 Task: Look for space in Santa Lucía, Colombia from 1st July, 2023 to 8th July, 2023 for 2 adults, 1 child in price range Rs.15000 to Rs.20000. Place can be entire place with 1  bedroom having 1 bed and 1 bathroom. Property type can be house, flat, guest house, hotel. Amenities needed are: washing machine. Booking option can be shelf check-in. Required host language is English.
Action: Mouse moved to (448, 89)
Screenshot: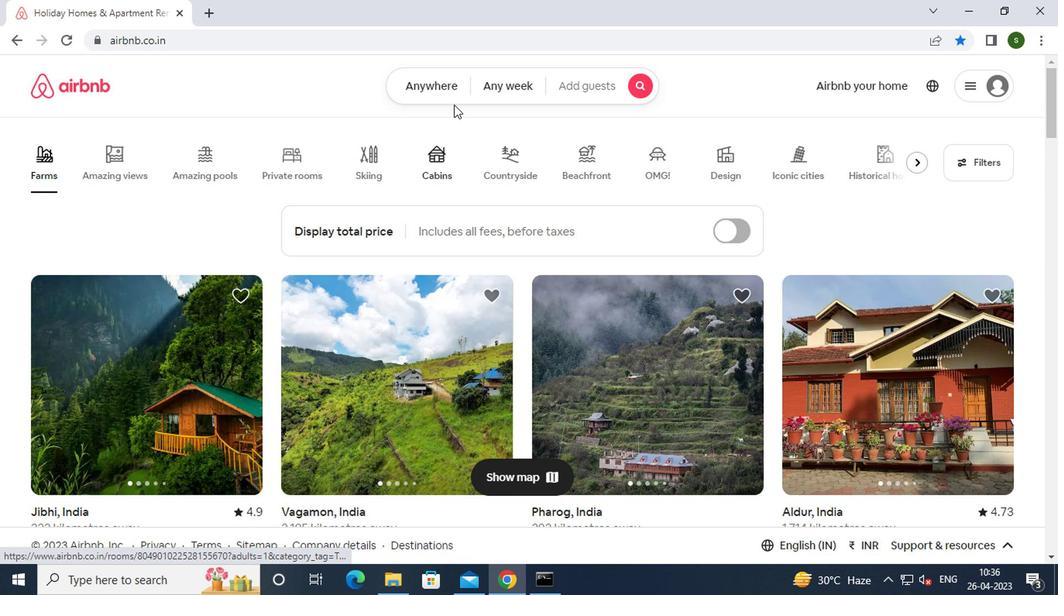 
Action: Mouse pressed left at (448, 89)
Screenshot: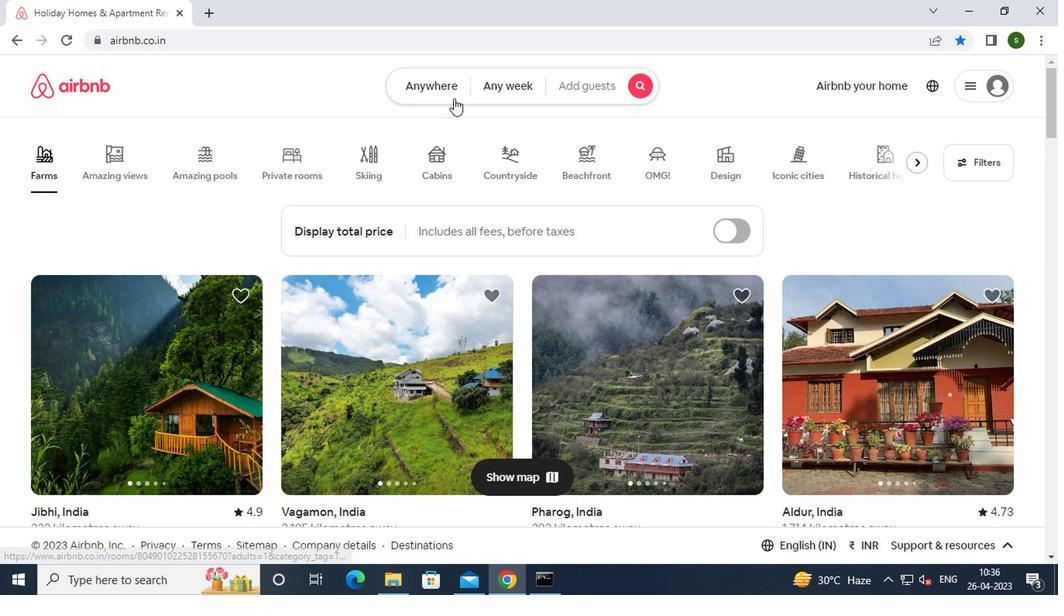 
Action: Mouse moved to (272, 142)
Screenshot: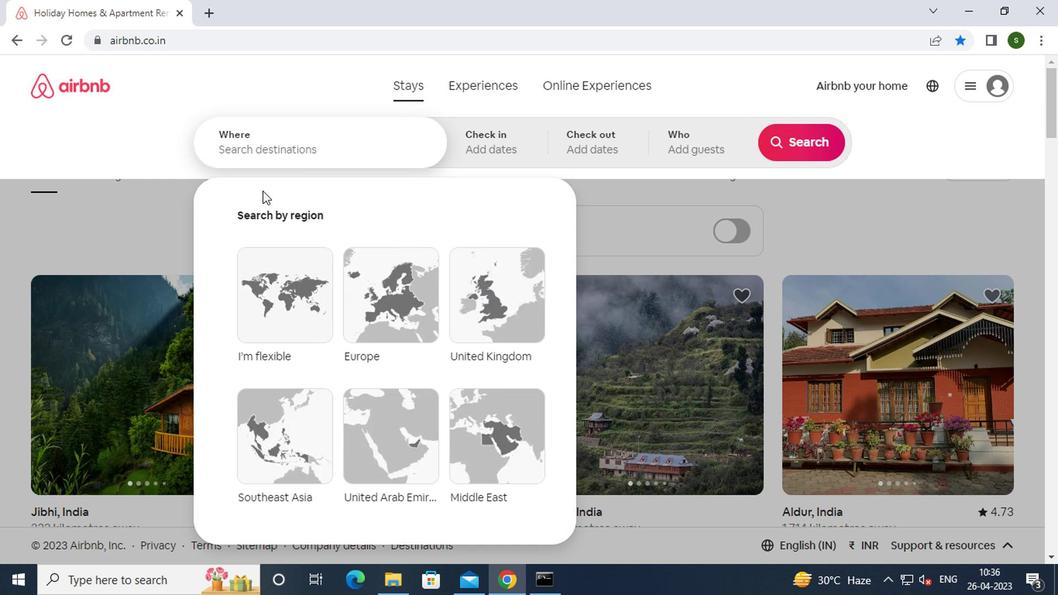 
Action: Mouse pressed left at (272, 142)
Screenshot: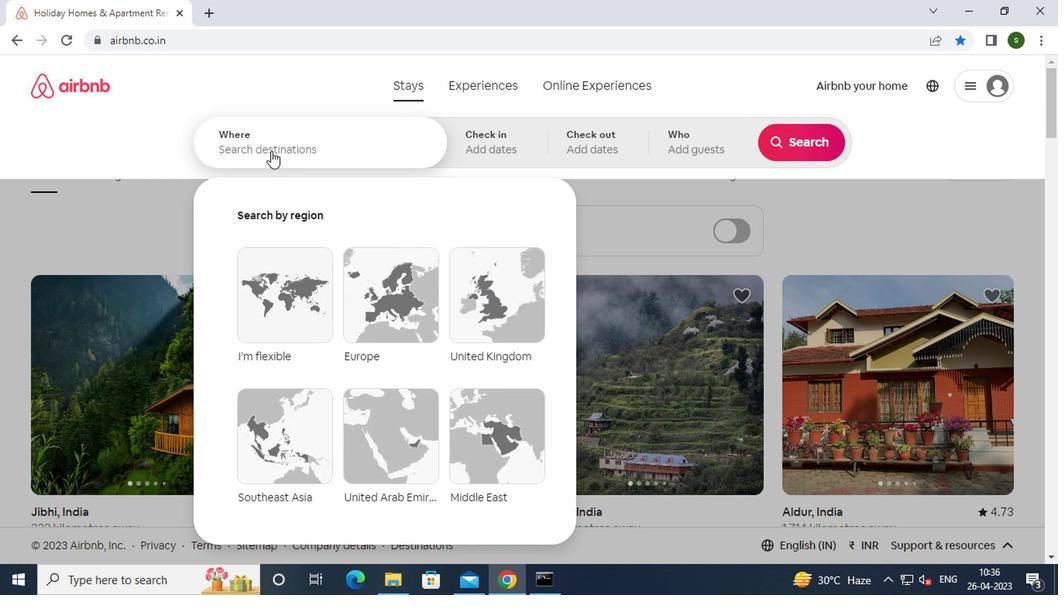 
Action: Key pressed <Key.caps_lock><Key.caps_lock>s<Key.caps_lock>anta<Key.space><Key.caps_lock>l<Key.caps_lock>ucia,<Key.space><Key.caps_lock>c<Key.caps_lock>olombia<Key.enter>
Screenshot: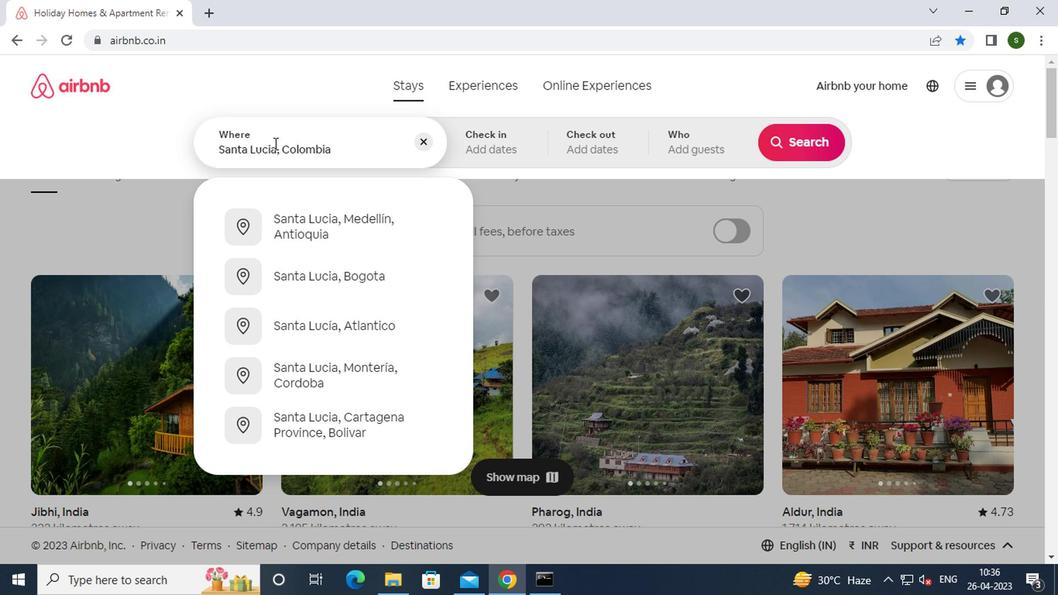 
Action: Mouse moved to (788, 268)
Screenshot: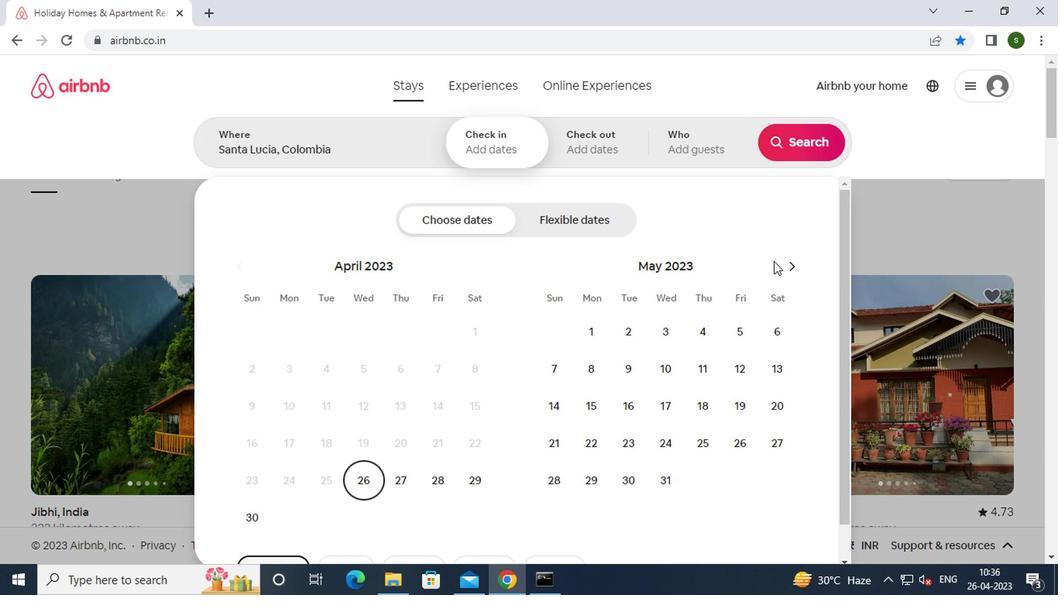 
Action: Mouse pressed left at (788, 268)
Screenshot: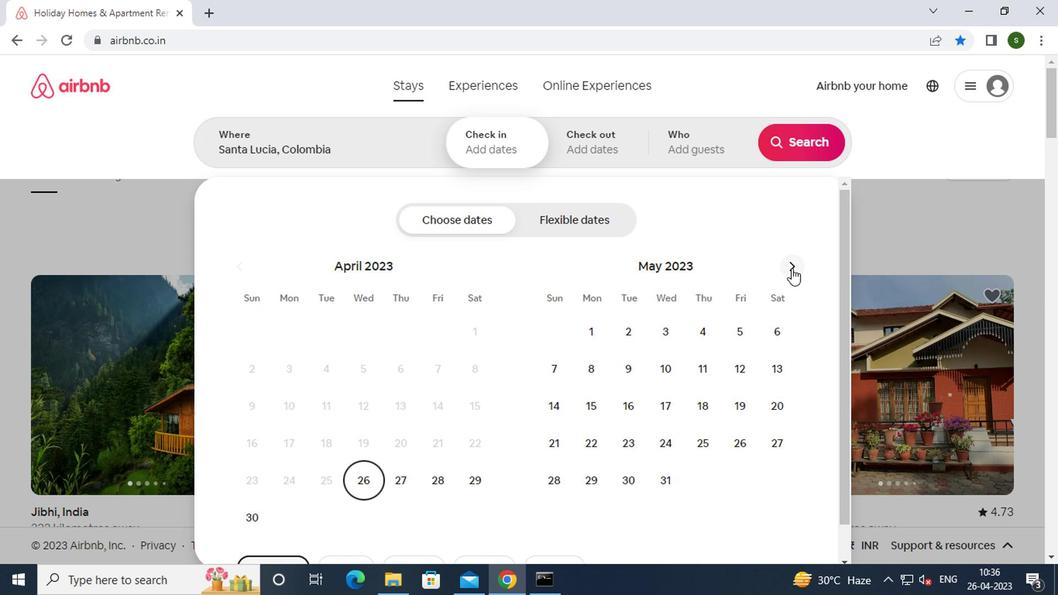 
Action: Mouse pressed left at (788, 268)
Screenshot: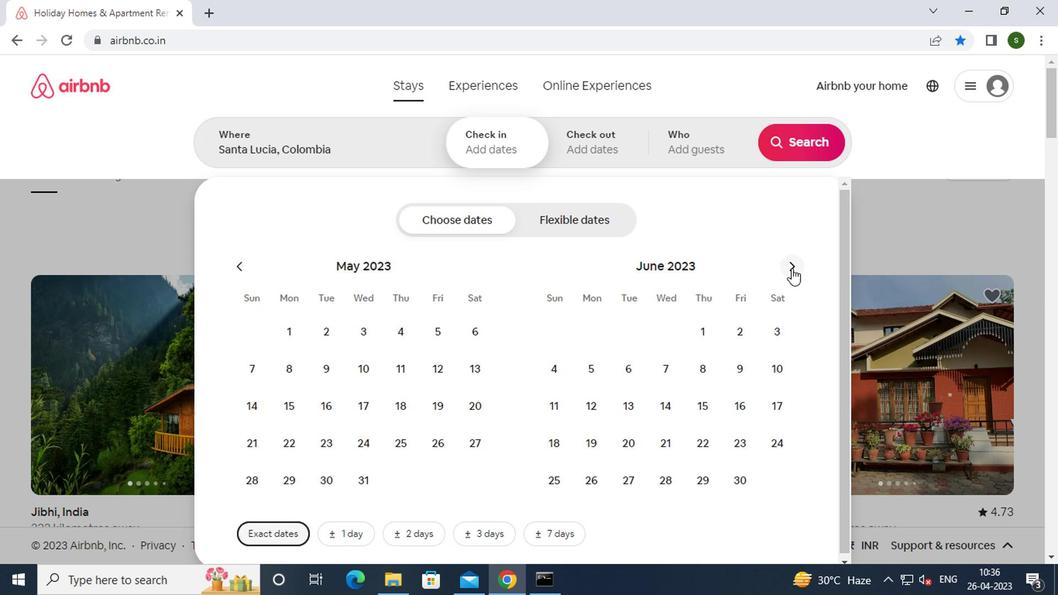 
Action: Mouse moved to (772, 335)
Screenshot: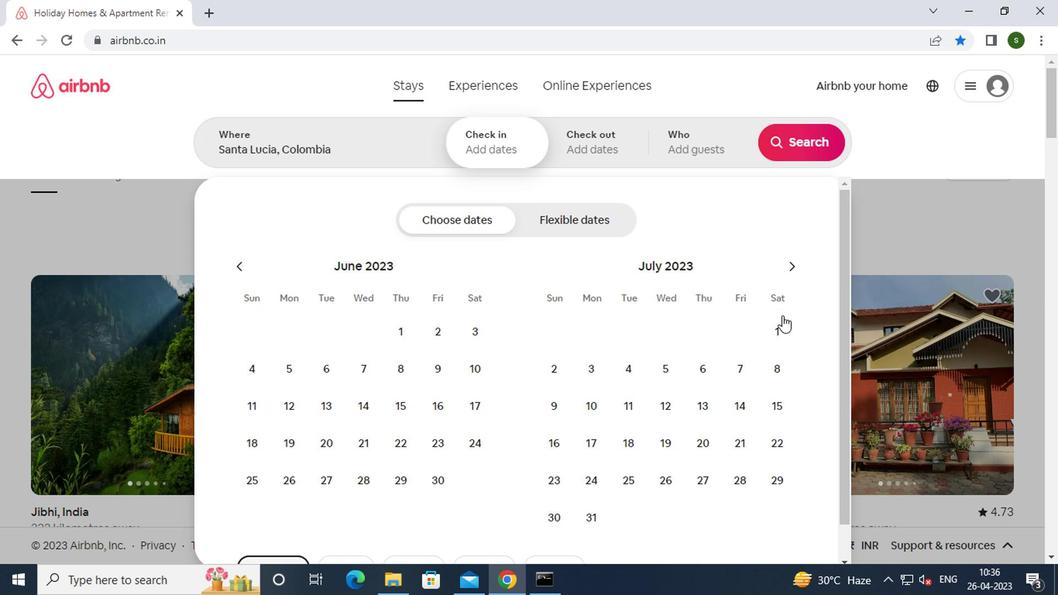 
Action: Mouse pressed left at (772, 335)
Screenshot: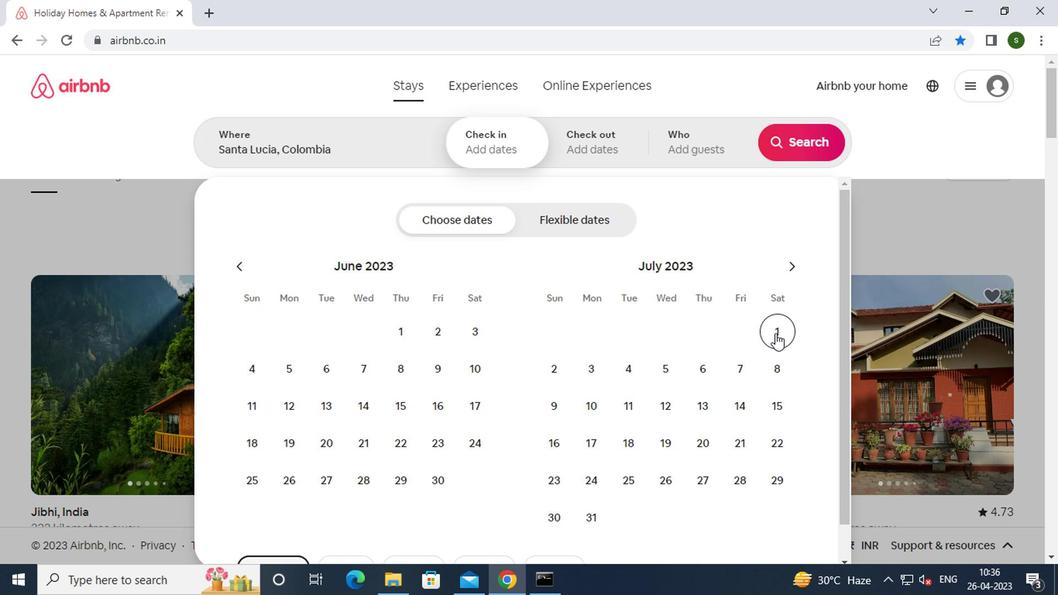 
Action: Mouse moved to (772, 367)
Screenshot: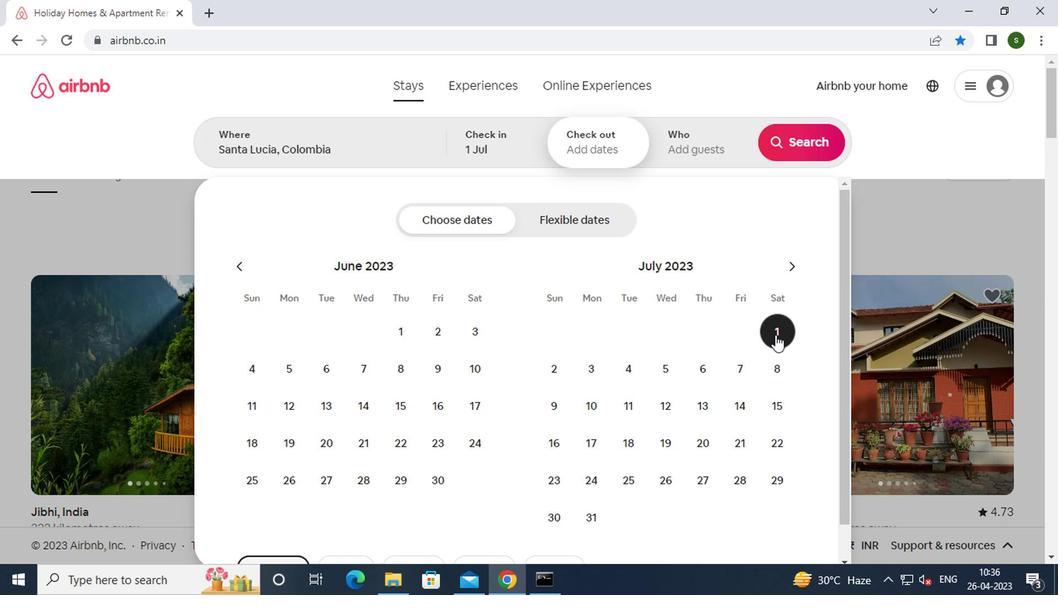 
Action: Mouse pressed left at (772, 367)
Screenshot: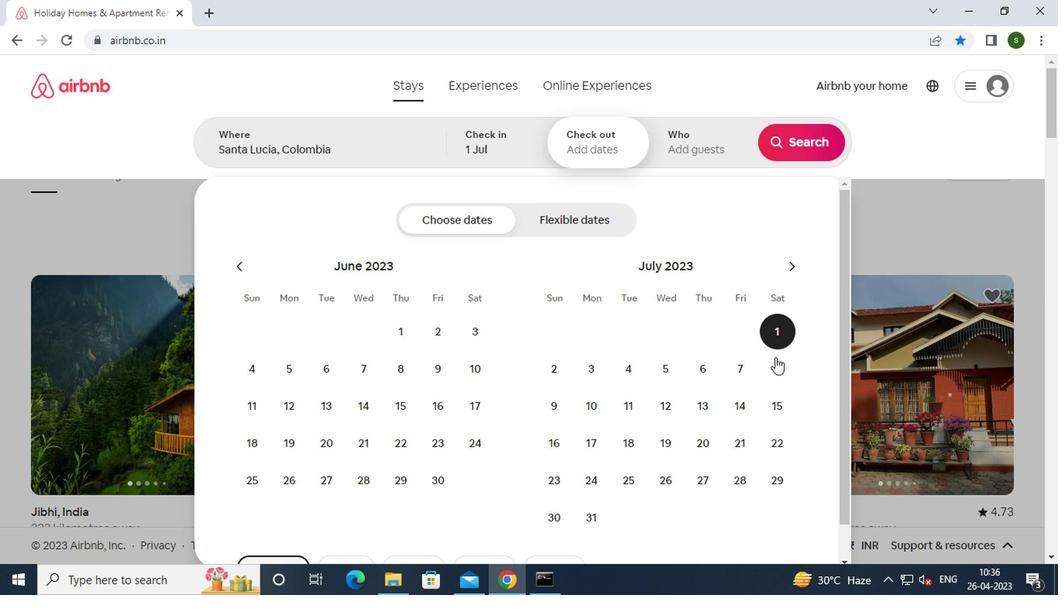 
Action: Mouse moved to (685, 148)
Screenshot: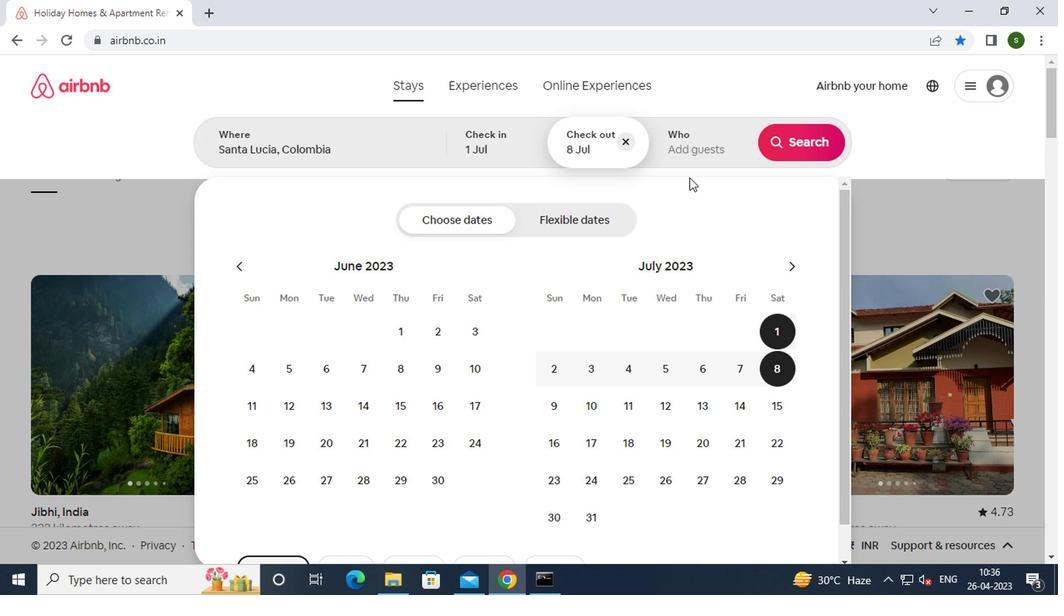 
Action: Mouse pressed left at (685, 148)
Screenshot: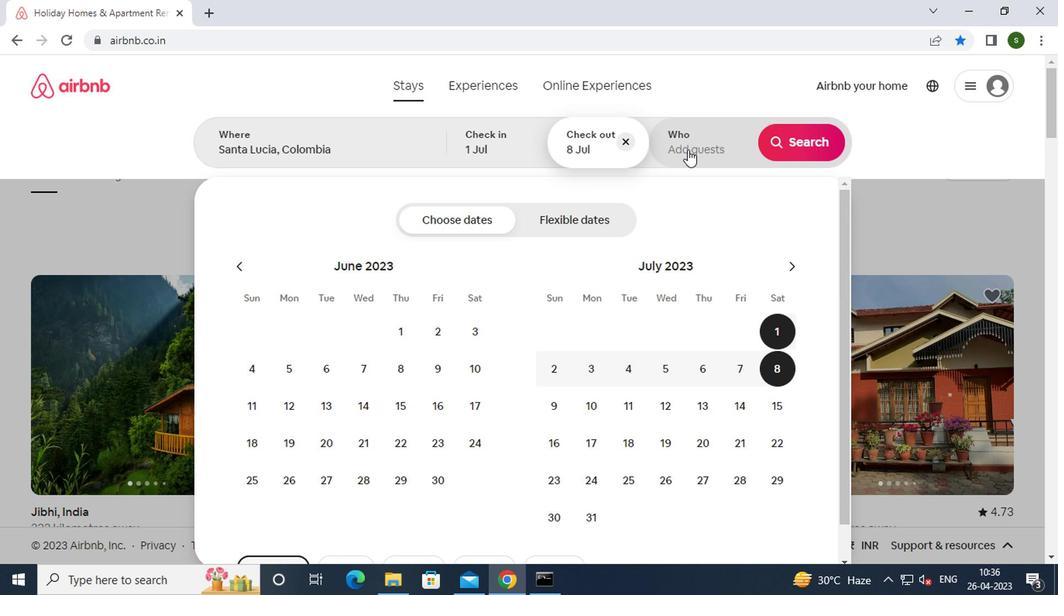 
Action: Mouse moved to (799, 222)
Screenshot: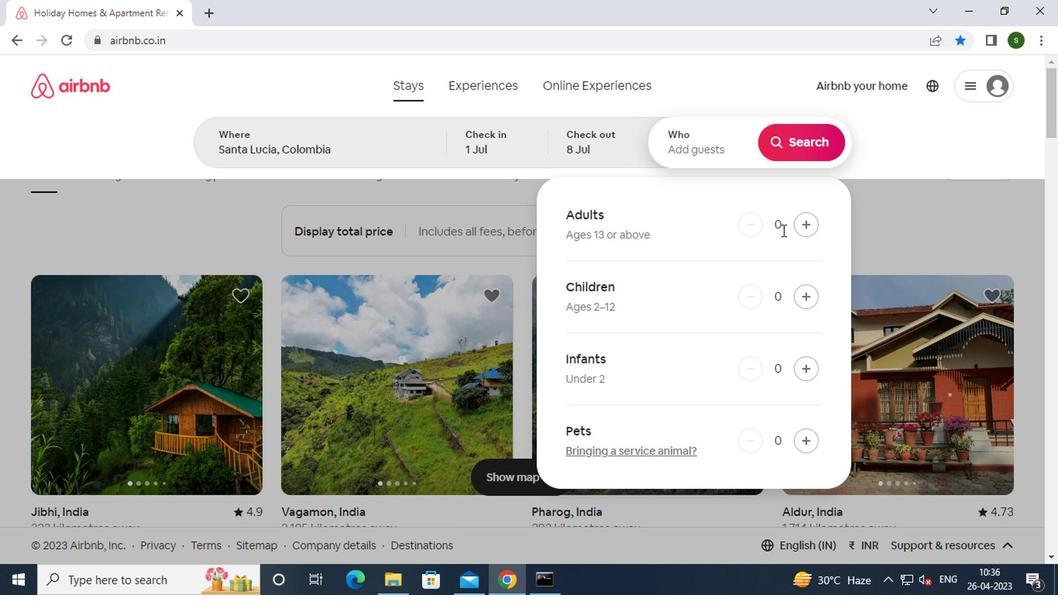 
Action: Mouse pressed left at (799, 222)
Screenshot: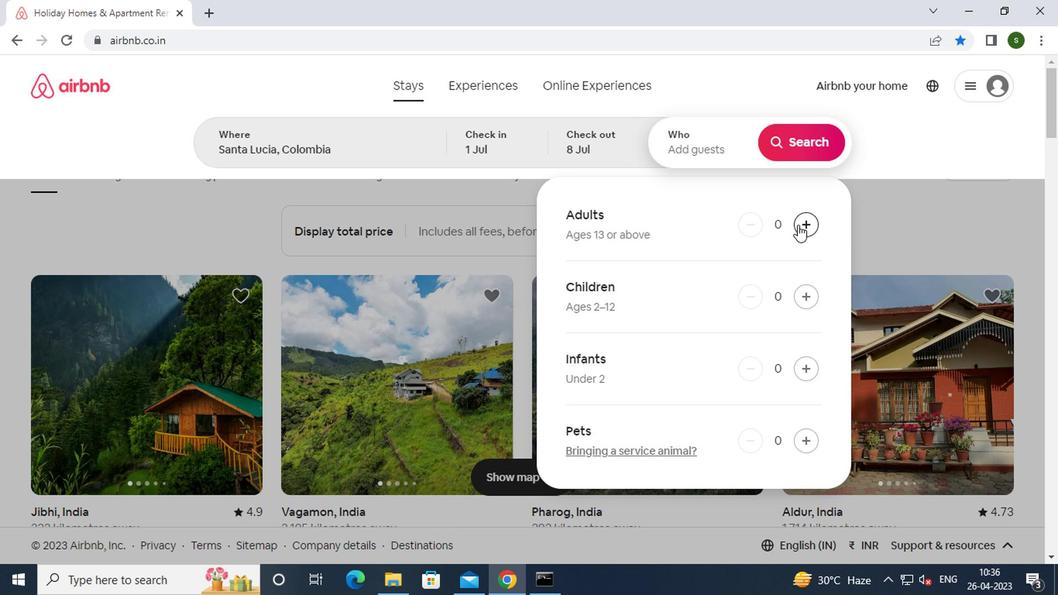 
Action: Mouse pressed left at (799, 222)
Screenshot: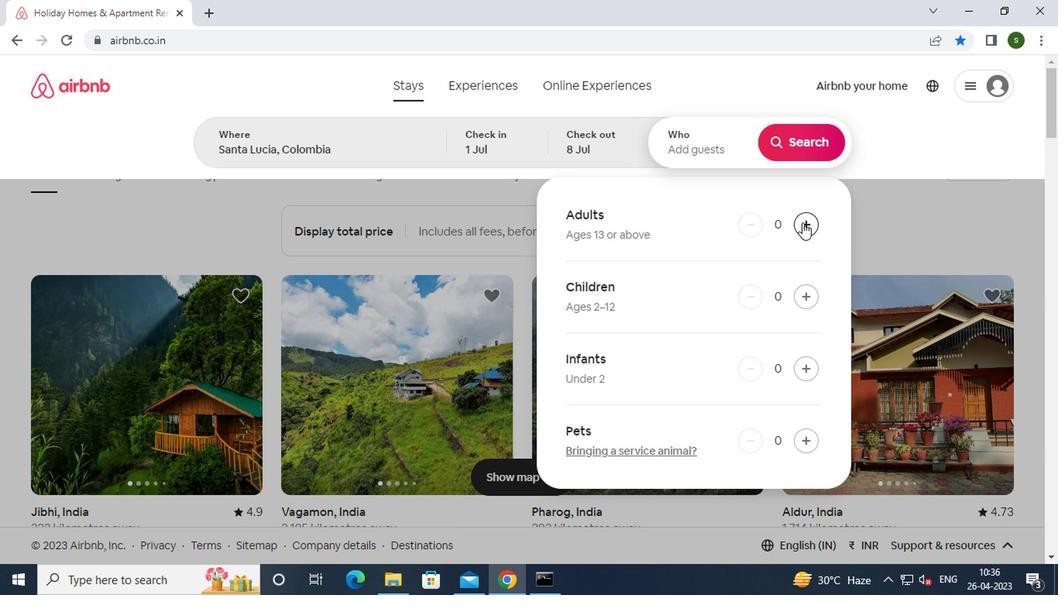 
Action: Mouse moved to (803, 300)
Screenshot: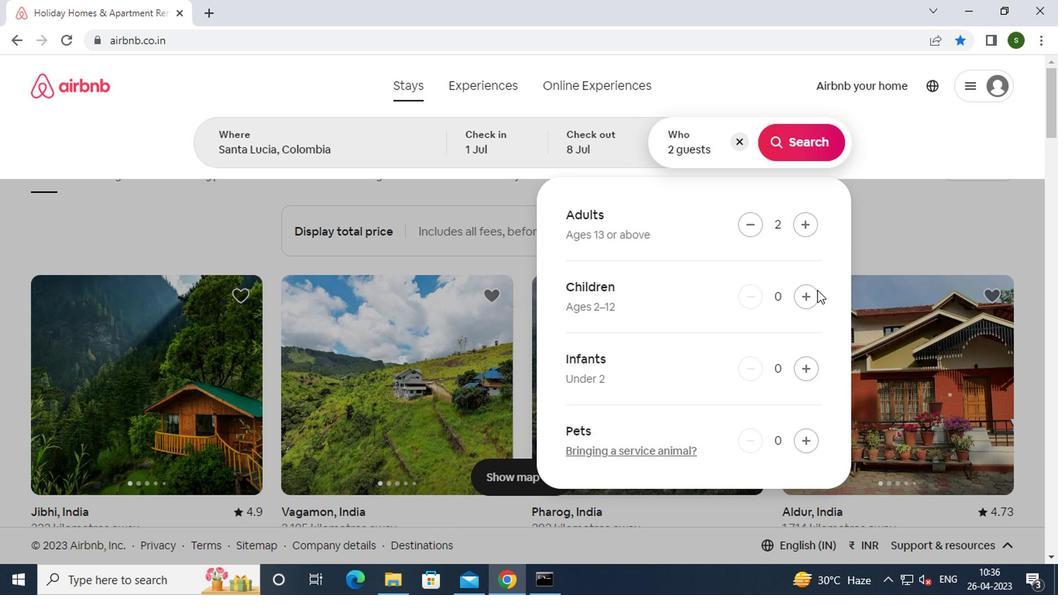
Action: Mouse pressed left at (803, 300)
Screenshot: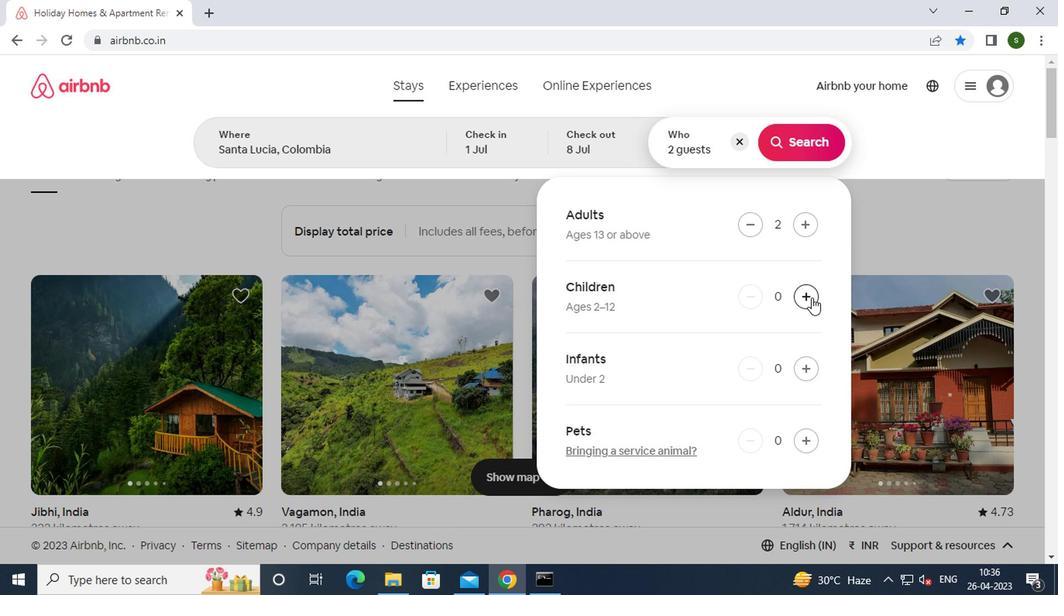 
Action: Mouse moved to (796, 139)
Screenshot: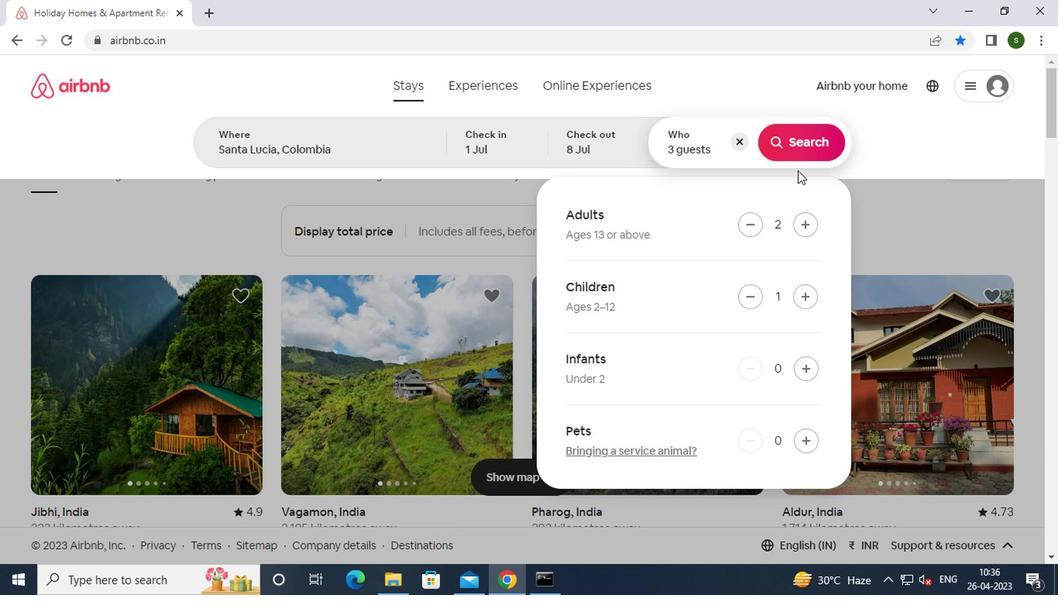 
Action: Mouse pressed left at (796, 139)
Screenshot: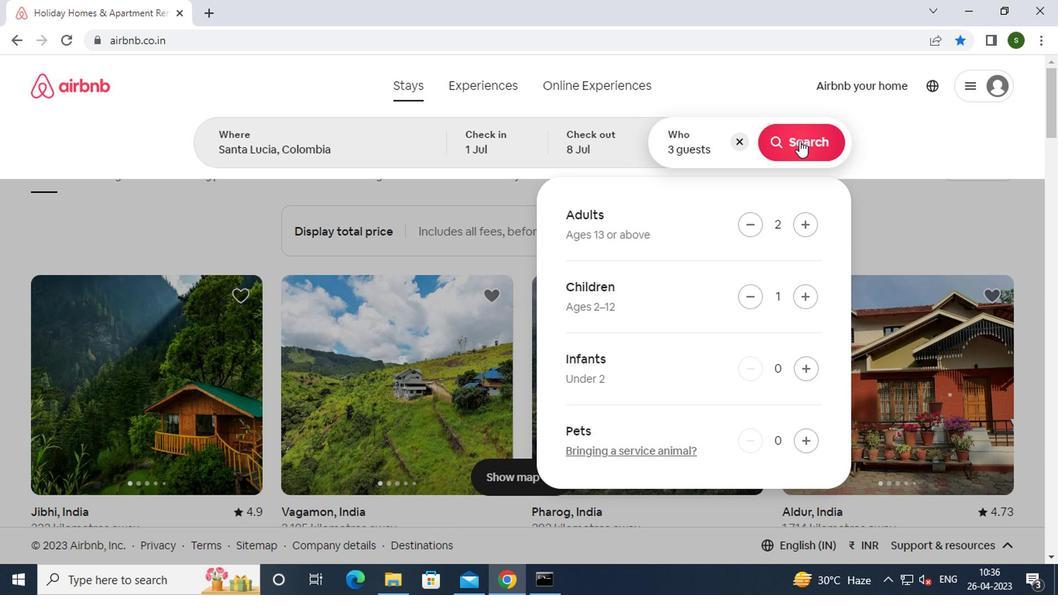 
Action: Mouse moved to (982, 143)
Screenshot: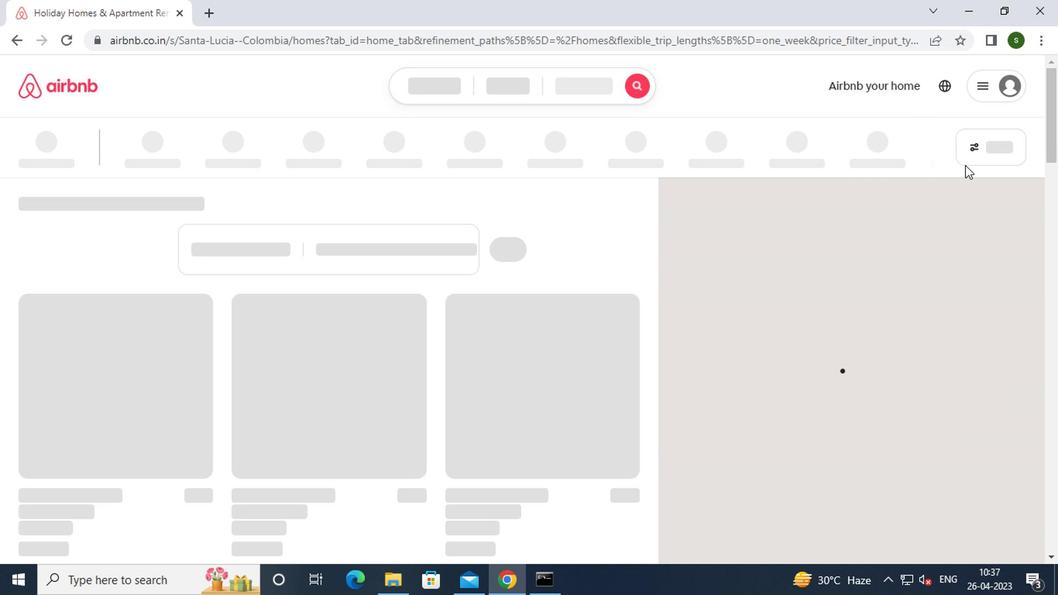 
Action: Mouse pressed left at (982, 143)
Screenshot: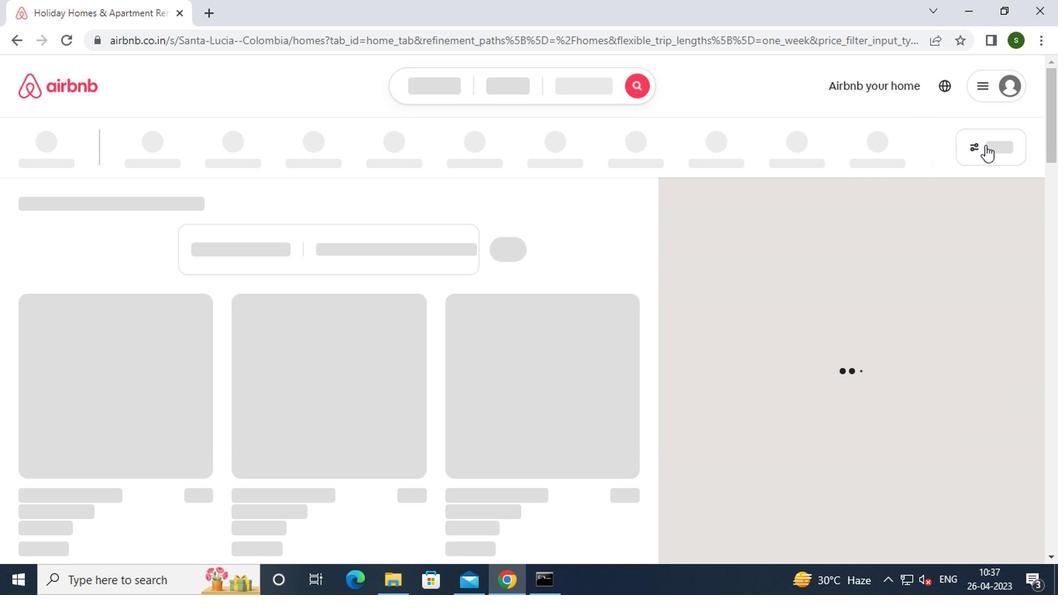 
Action: Mouse moved to (396, 351)
Screenshot: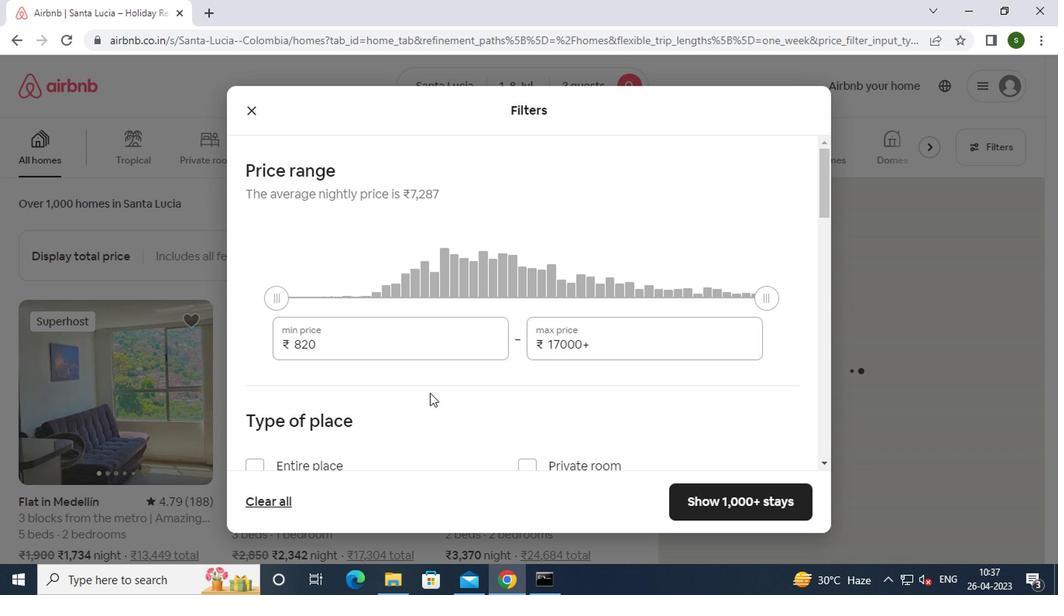 
Action: Mouse pressed left at (396, 351)
Screenshot: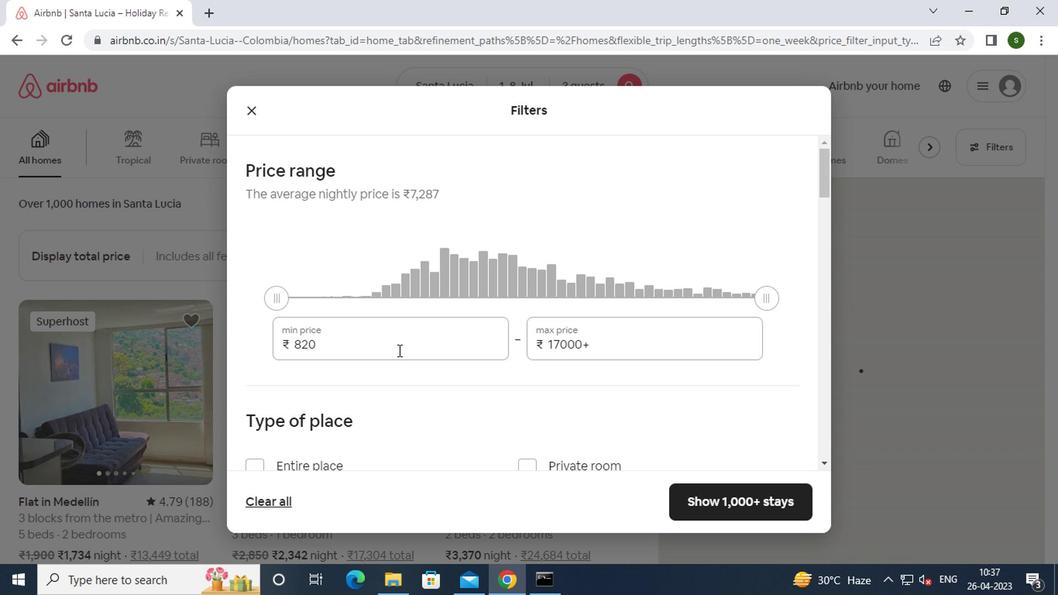 
Action: Mouse moved to (397, 345)
Screenshot: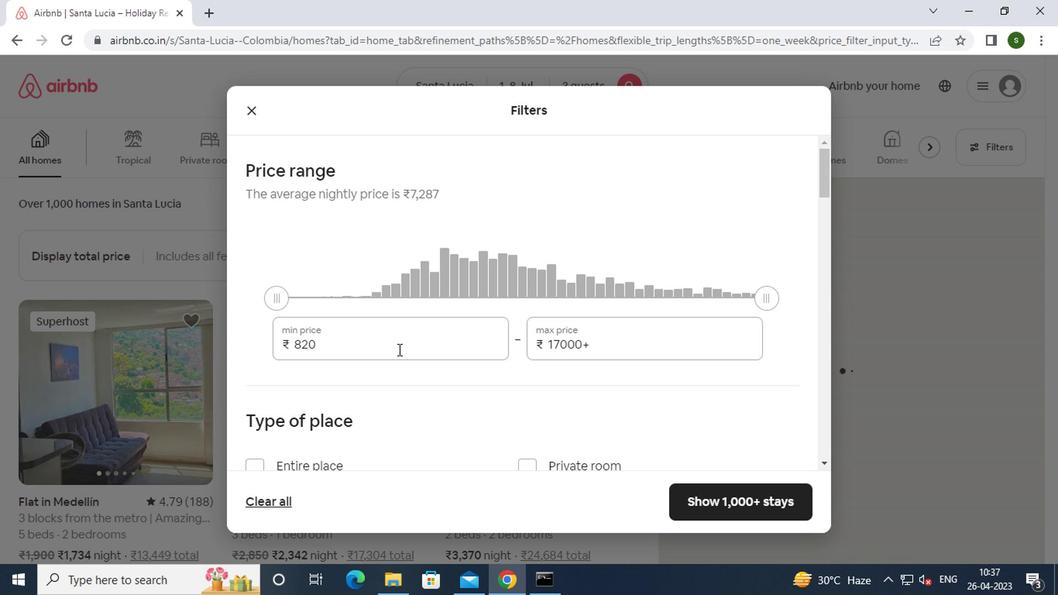 
Action: Key pressed <Key.backspace><Key.backspace><Key.backspace><Key.backspace><Key.backspace><Key.backspace><Key.backspace>15000
Screenshot: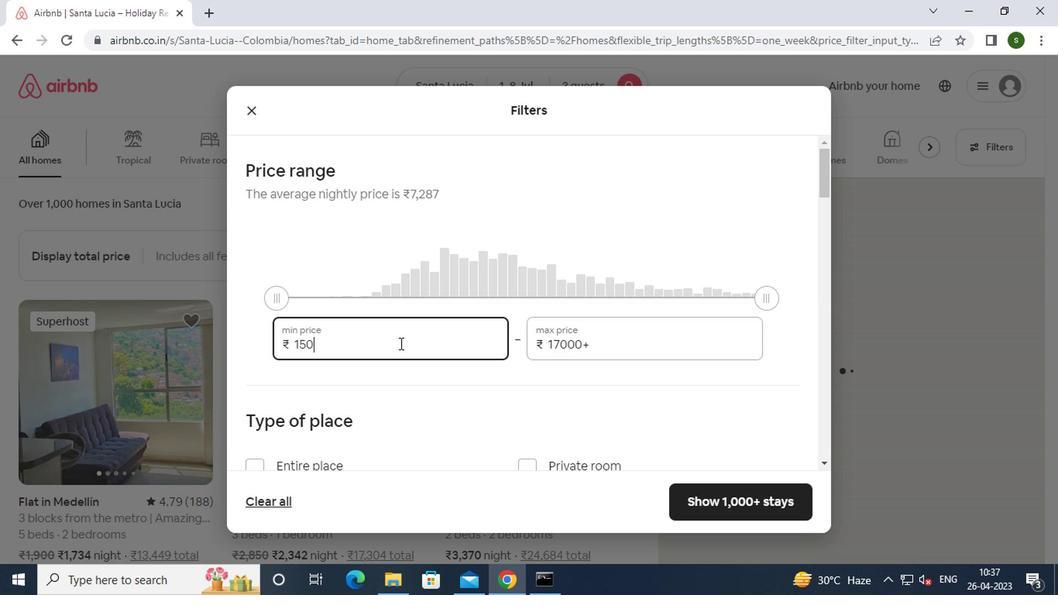 
Action: Mouse moved to (621, 336)
Screenshot: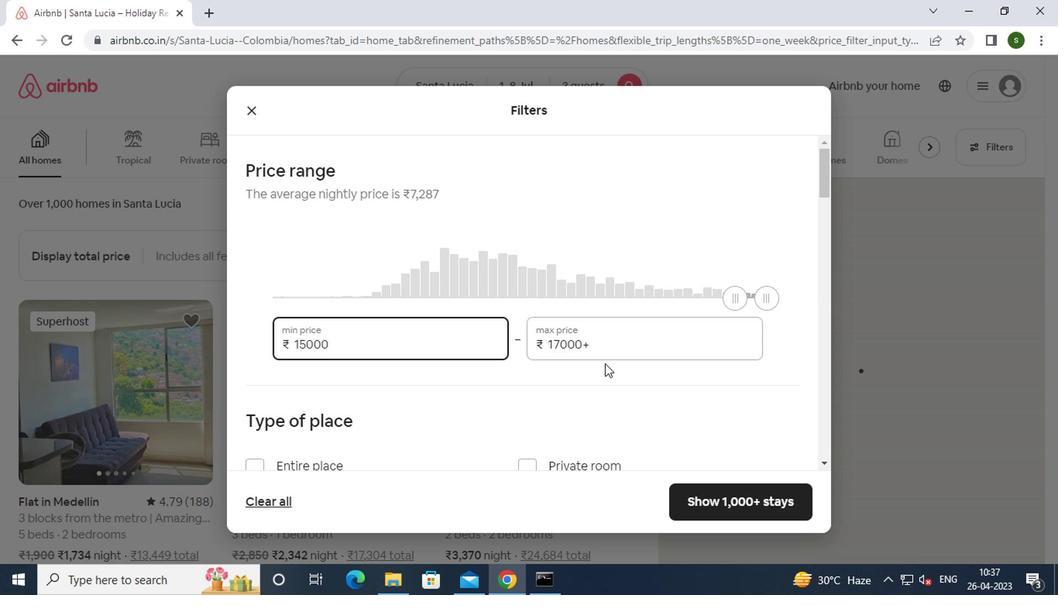 
Action: Mouse pressed left at (621, 336)
Screenshot: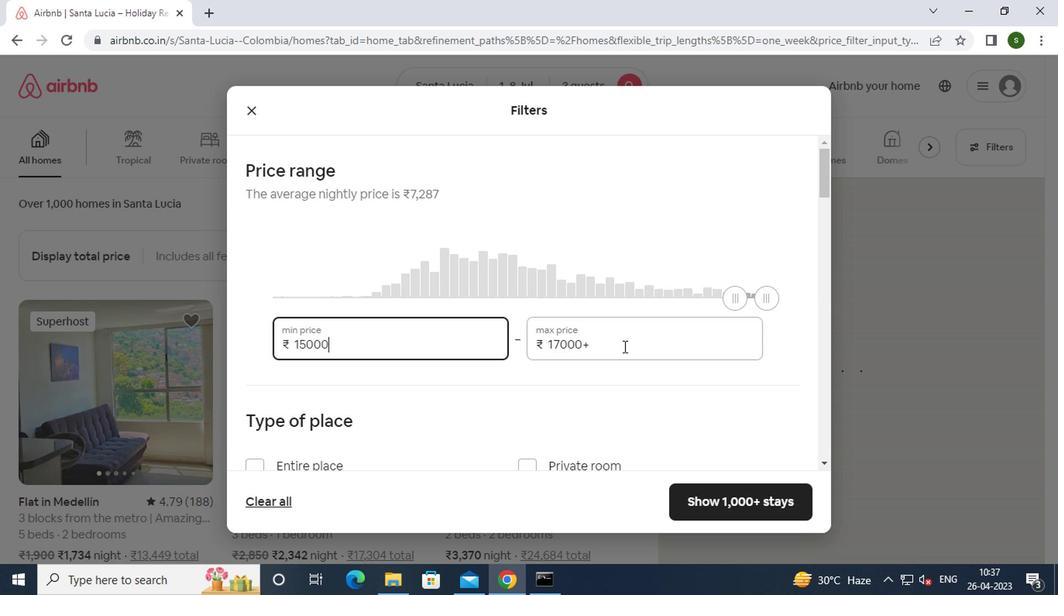 
Action: Mouse moved to (616, 351)
Screenshot: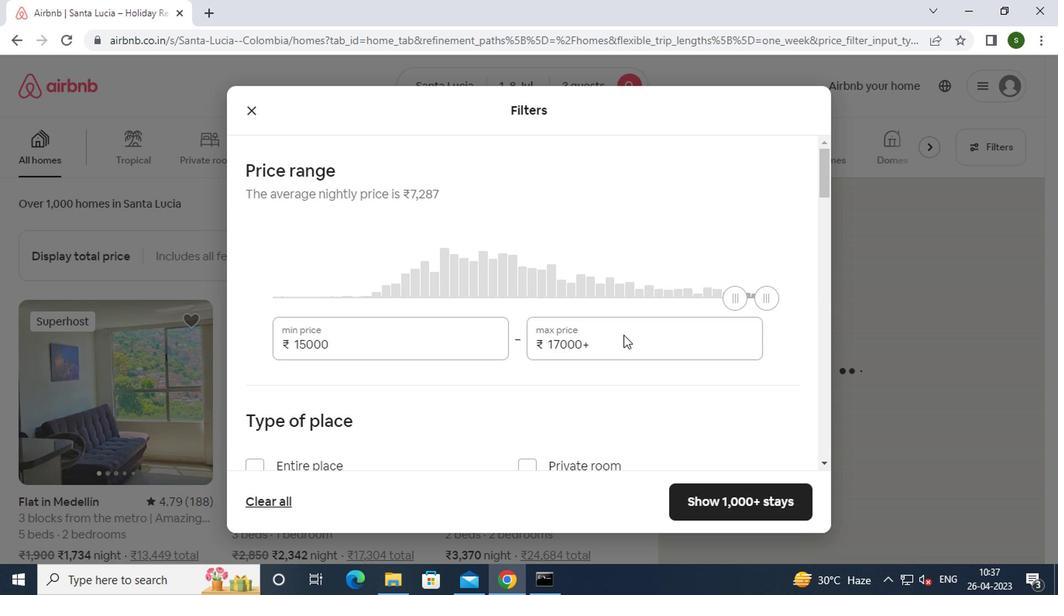 
Action: Key pressed <Key.backspace><Key.backspace><Key.backspace><Key.backspace><Key.backspace><Key.backspace><Key.backspace><Key.backspace><Key.backspace><Key.backspace><Key.backspace>20000
Screenshot: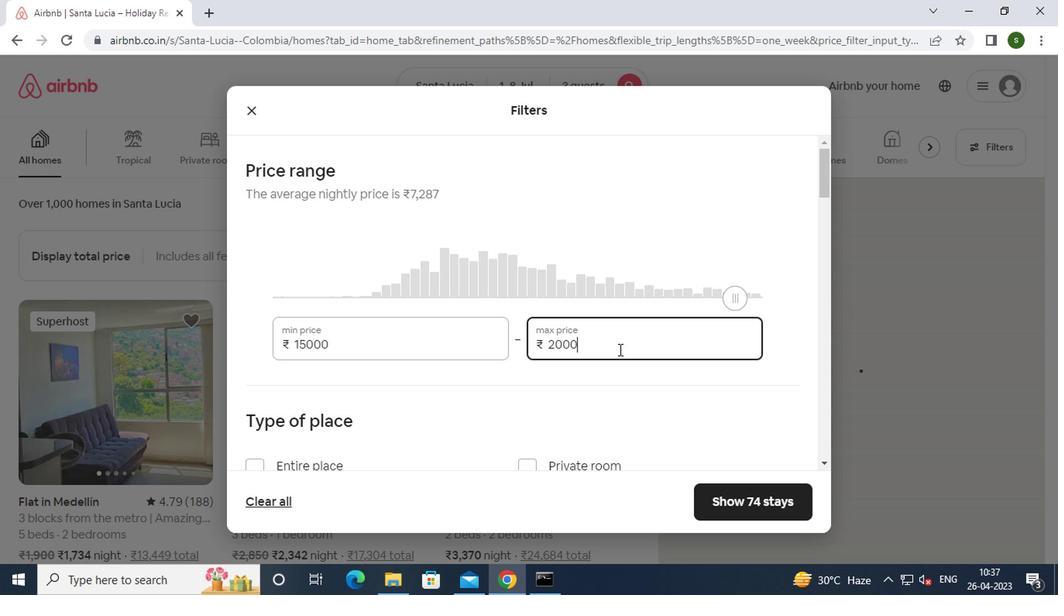 
Action: Mouse moved to (435, 385)
Screenshot: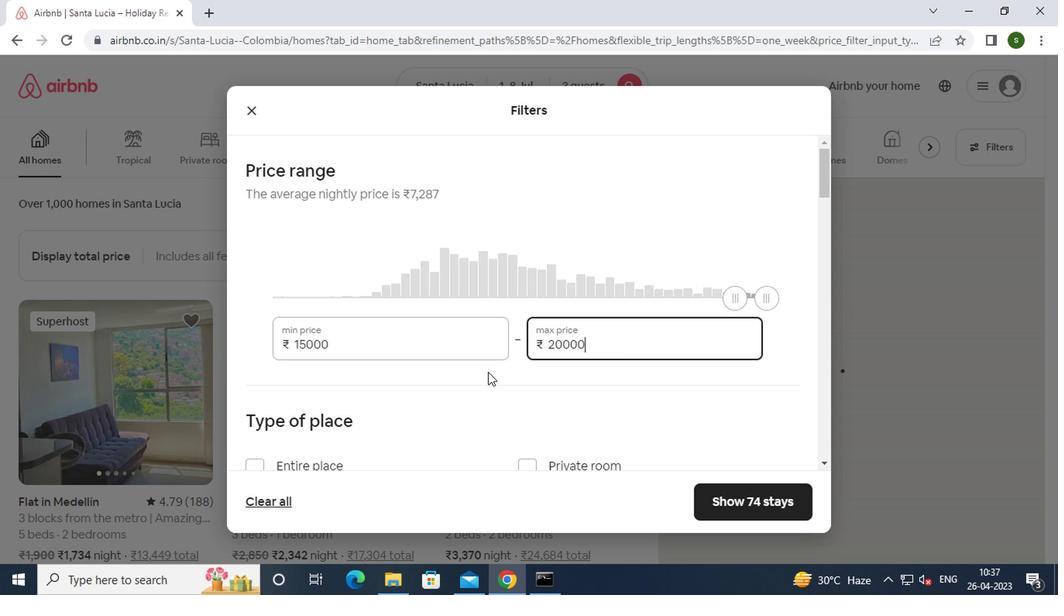 
Action: Mouse scrolled (435, 384) with delta (0, 0)
Screenshot: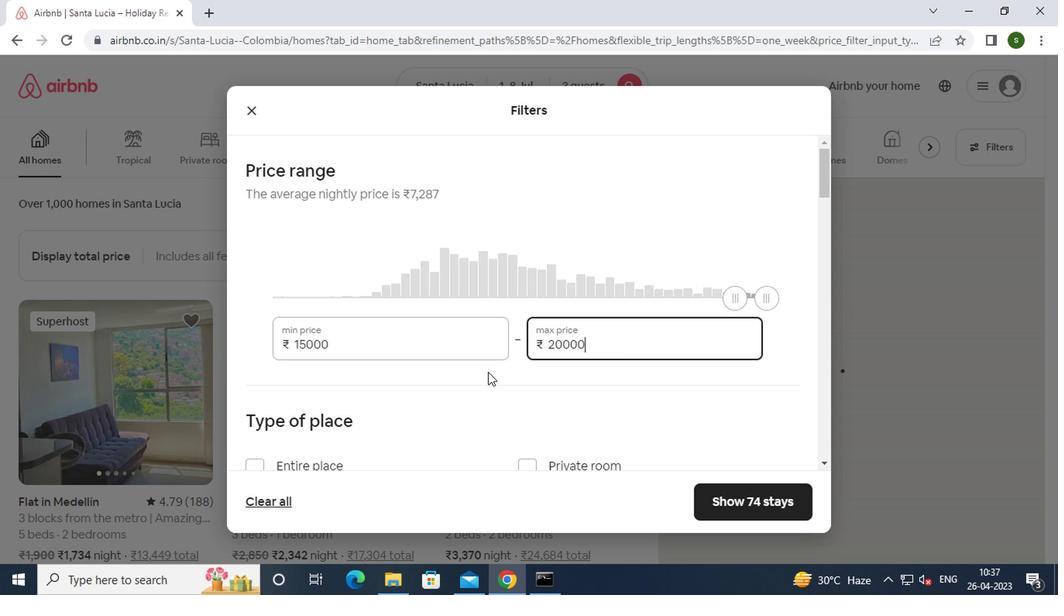 
Action: Mouse scrolled (435, 384) with delta (0, 0)
Screenshot: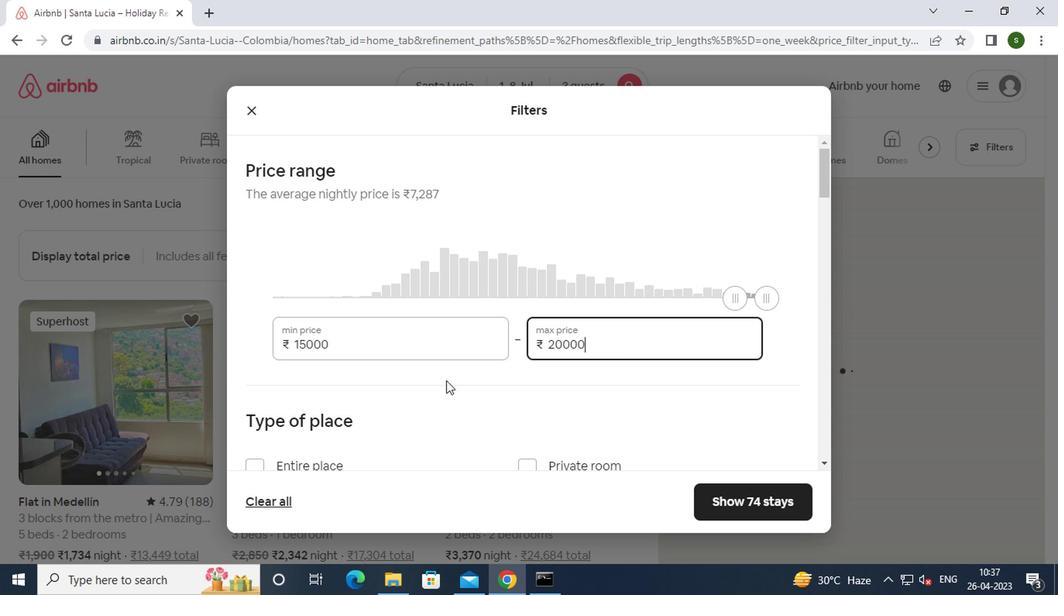 
Action: Mouse moved to (287, 327)
Screenshot: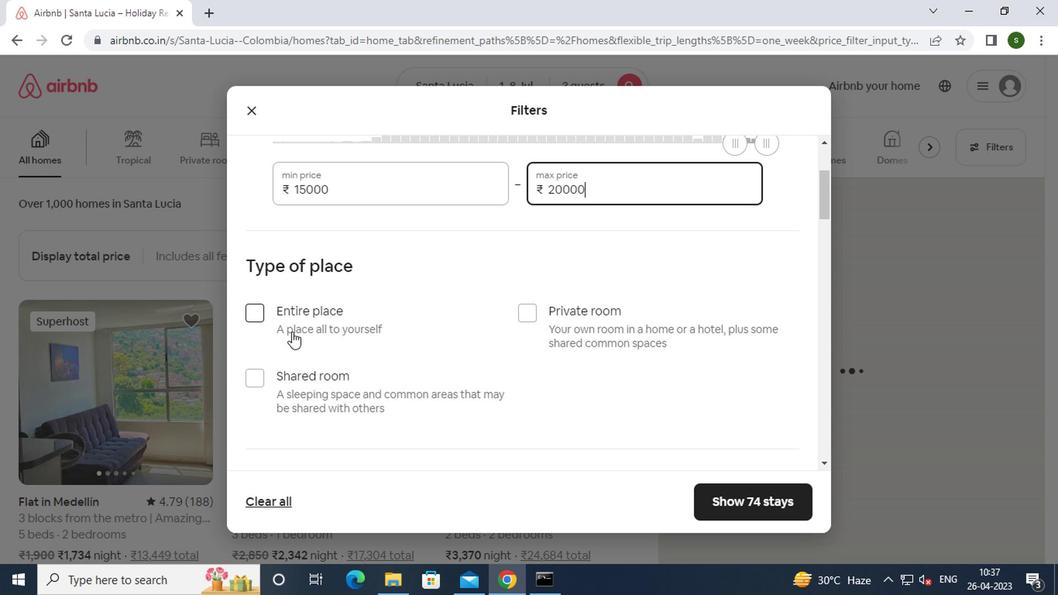 
Action: Mouse pressed left at (287, 327)
Screenshot: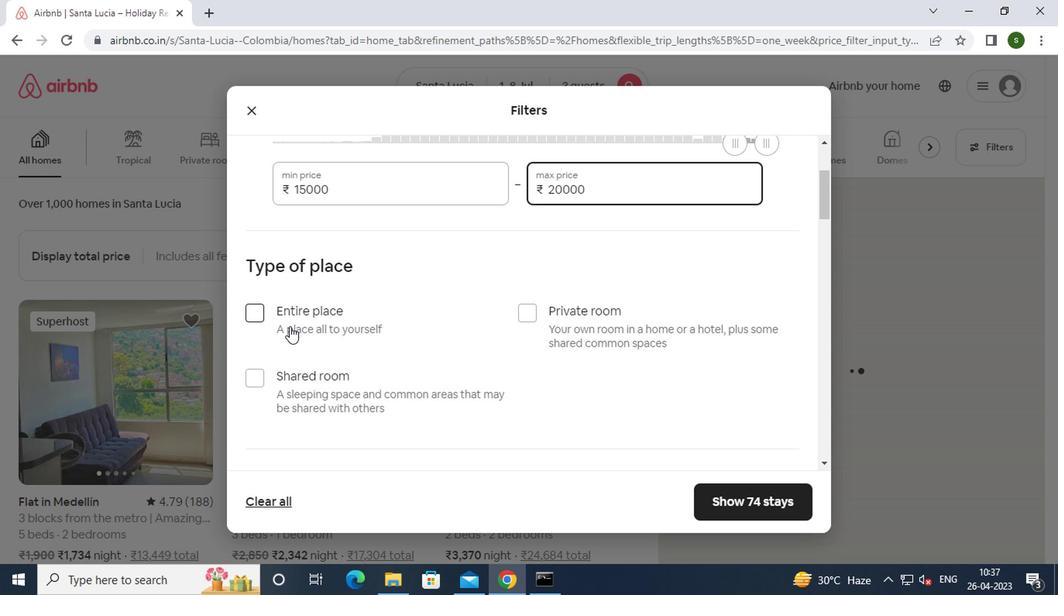 
Action: Mouse moved to (396, 303)
Screenshot: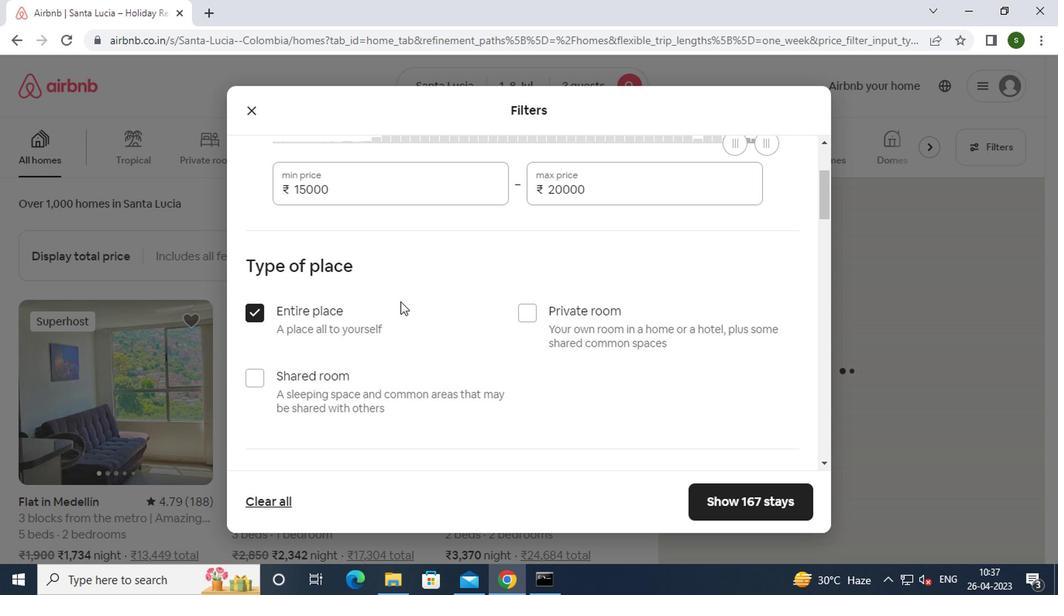
Action: Mouse scrolled (396, 302) with delta (0, -1)
Screenshot: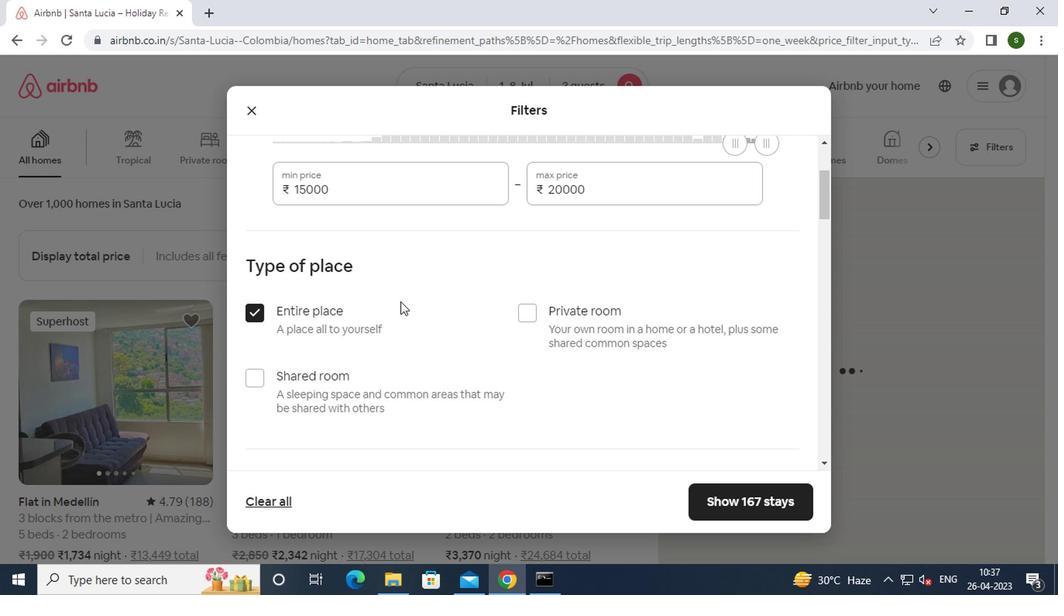 
Action: Mouse scrolled (396, 302) with delta (0, -1)
Screenshot: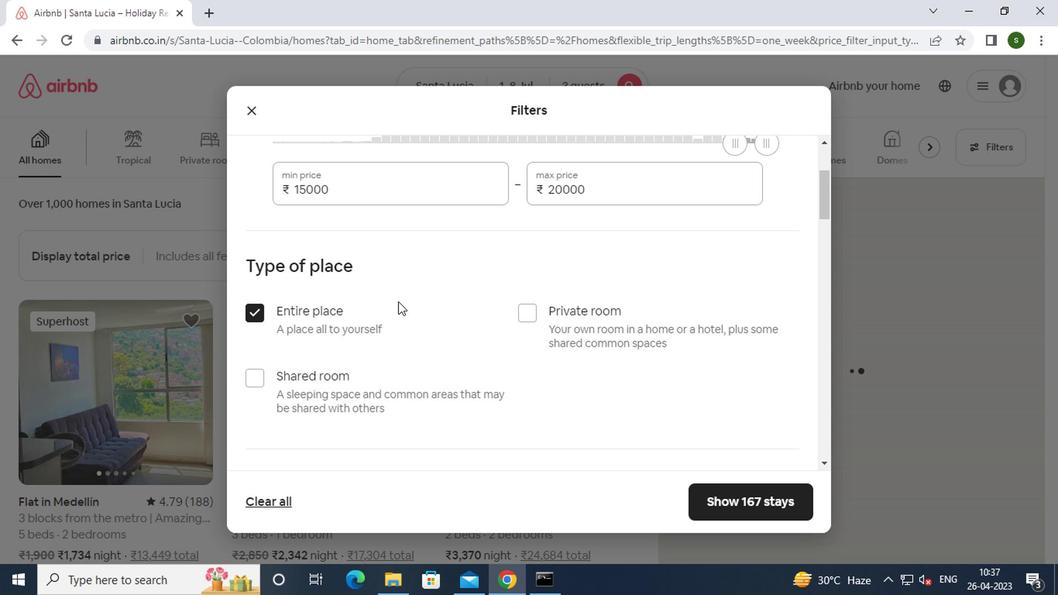 
Action: Mouse scrolled (396, 302) with delta (0, -1)
Screenshot: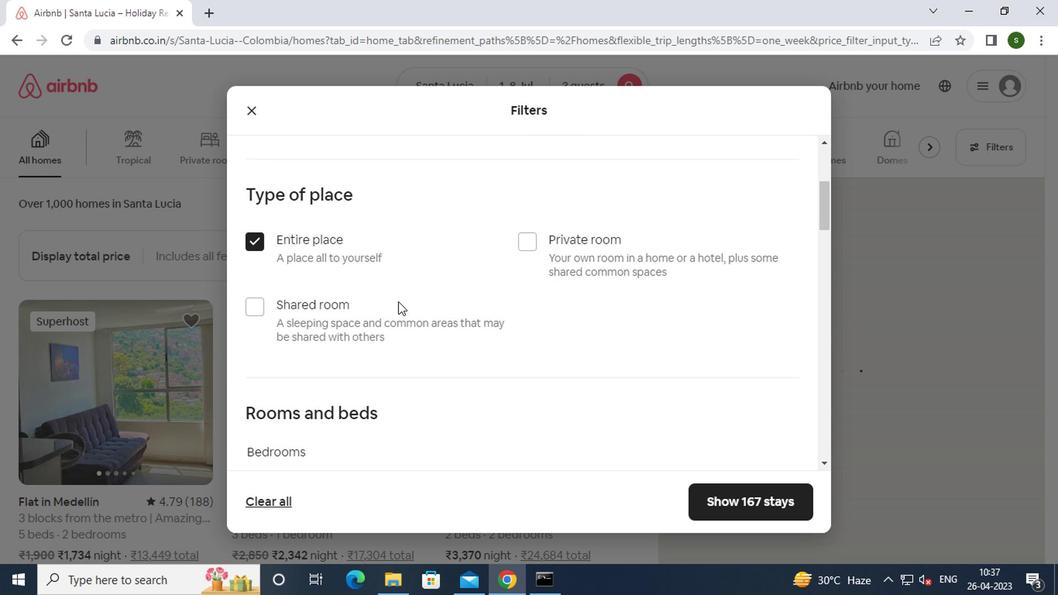 
Action: Mouse moved to (341, 329)
Screenshot: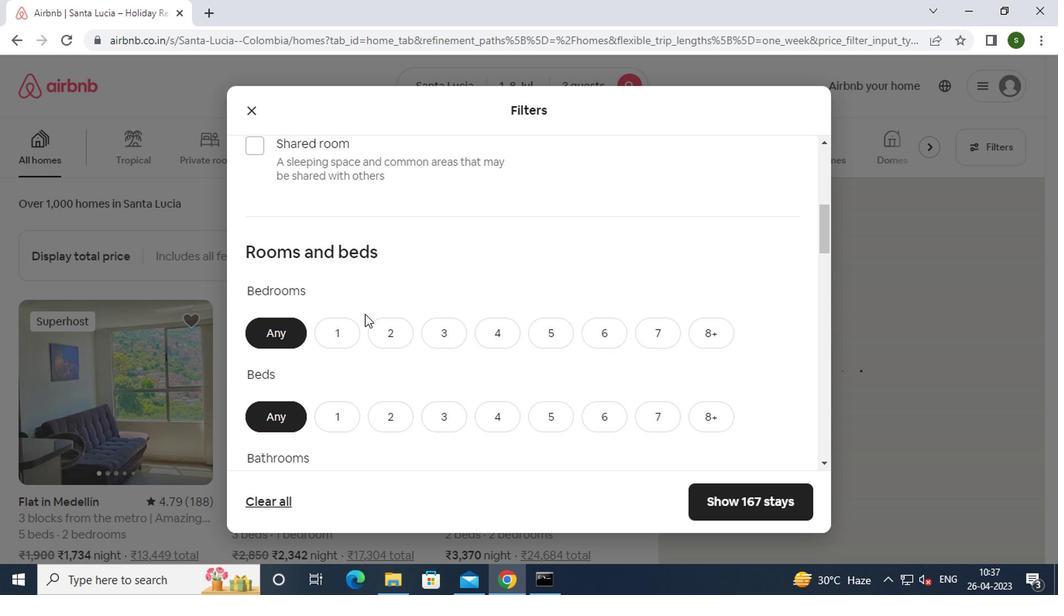 
Action: Mouse pressed left at (341, 329)
Screenshot: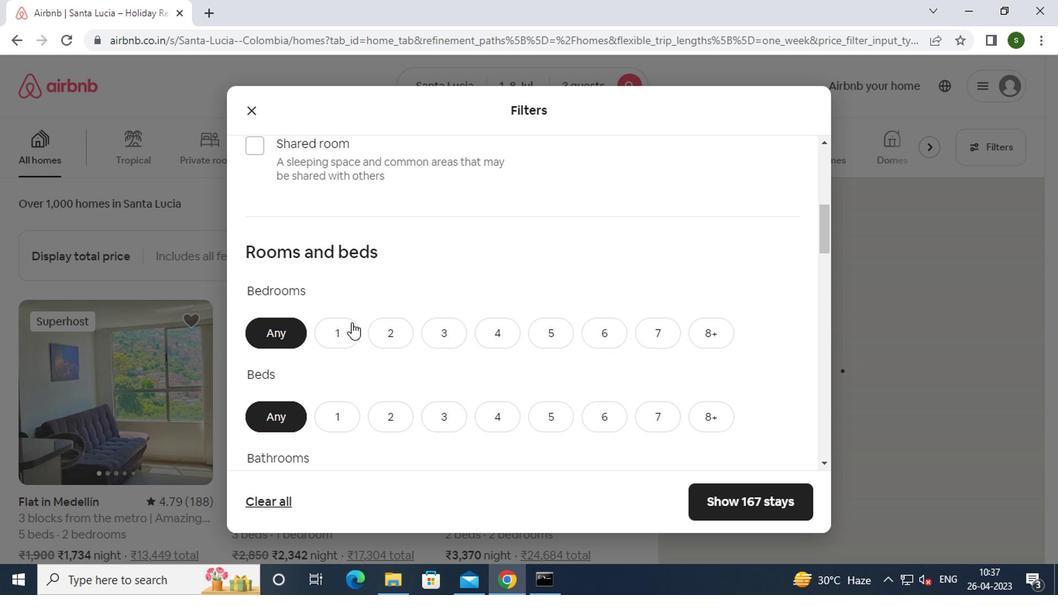
Action: Mouse moved to (331, 419)
Screenshot: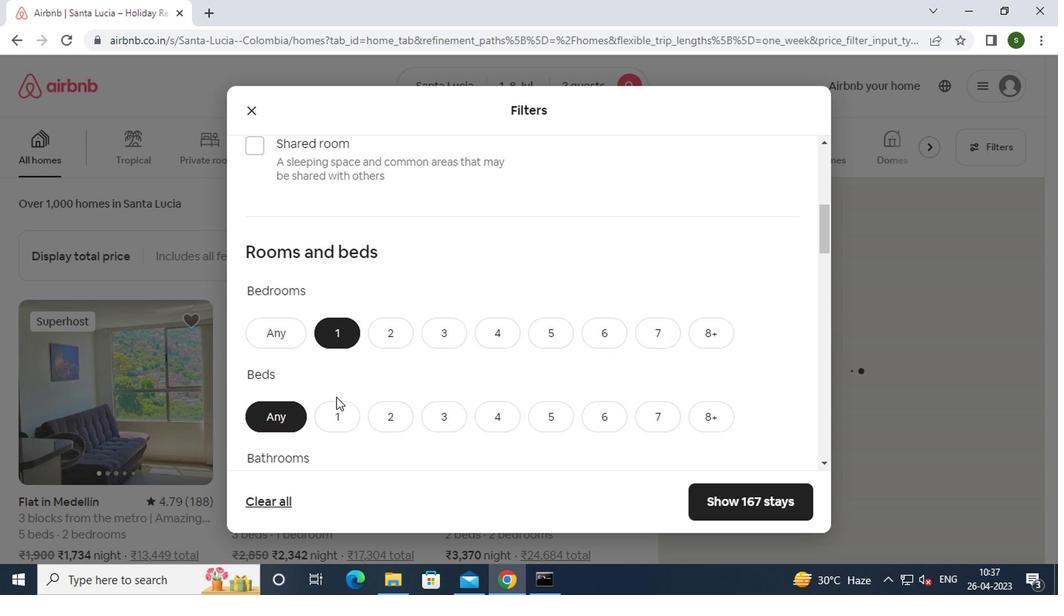 
Action: Mouse pressed left at (331, 419)
Screenshot: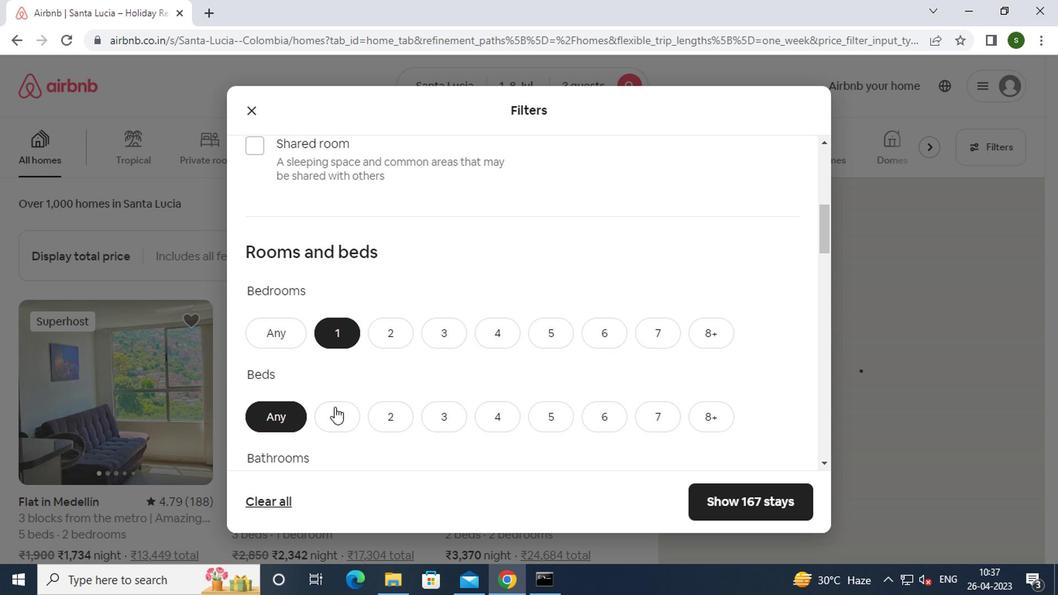 
Action: Mouse moved to (379, 382)
Screenshot: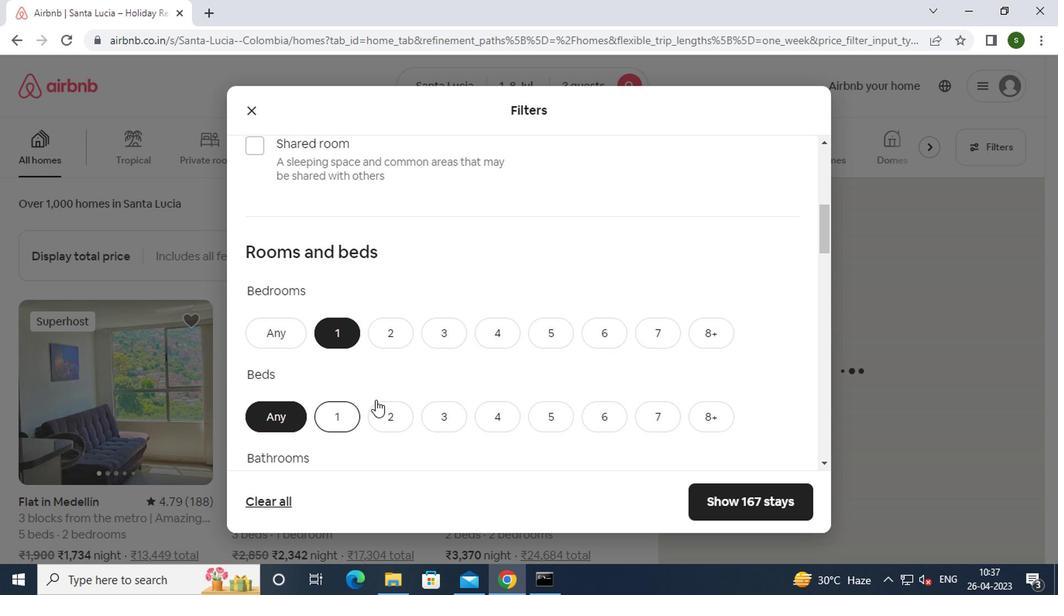 
Action: Mouse scrolled (379, 381) with delta (0, -1)
Screenshot: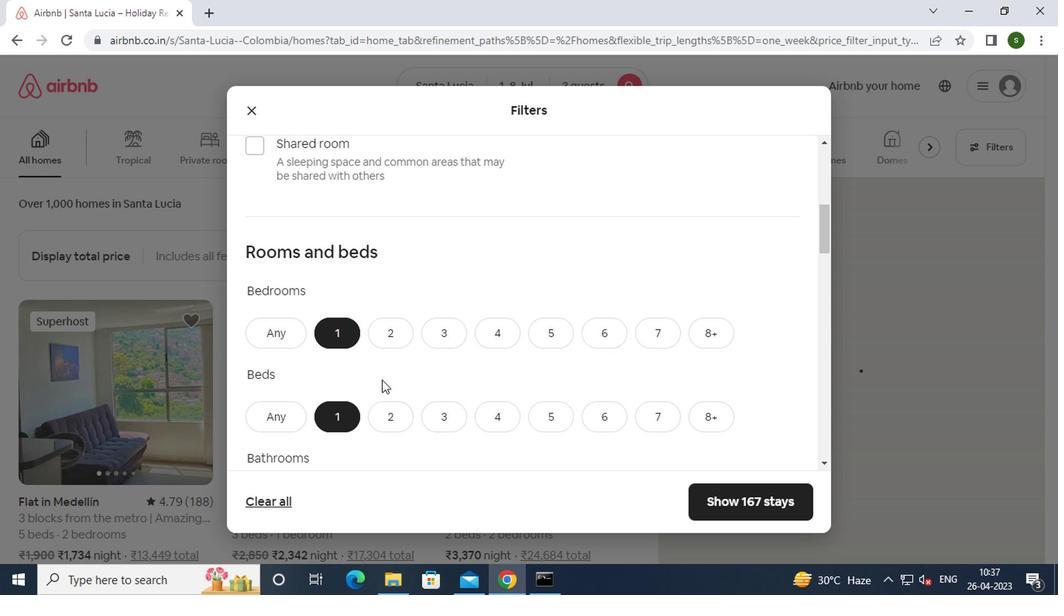 
Action: Mouse scrolled (379, 381) with delta (0, -1)
Screenshot: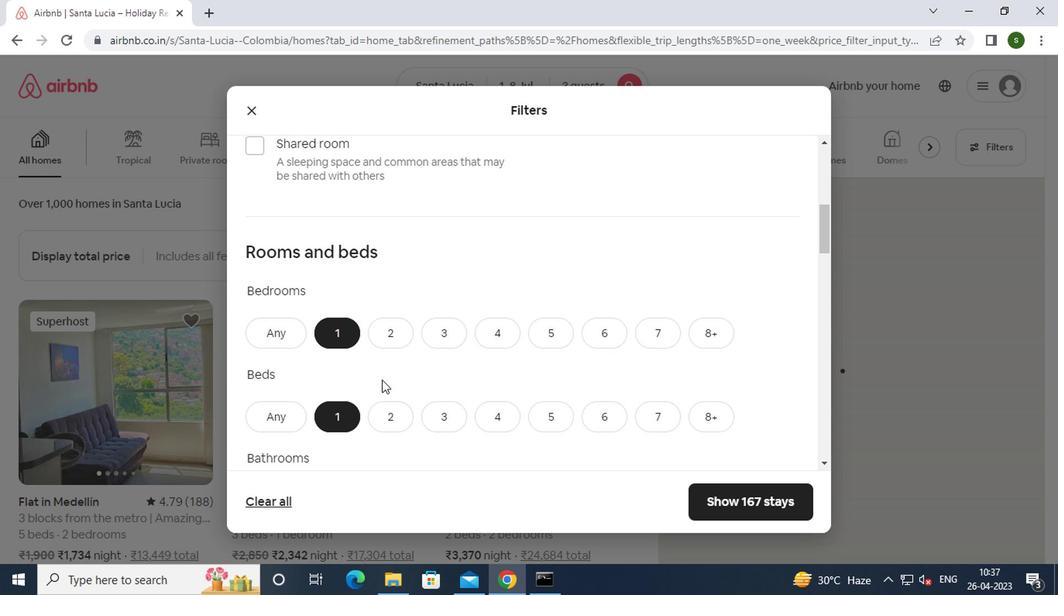 
Action: Mouse moved to (351, 341)
Screenshot: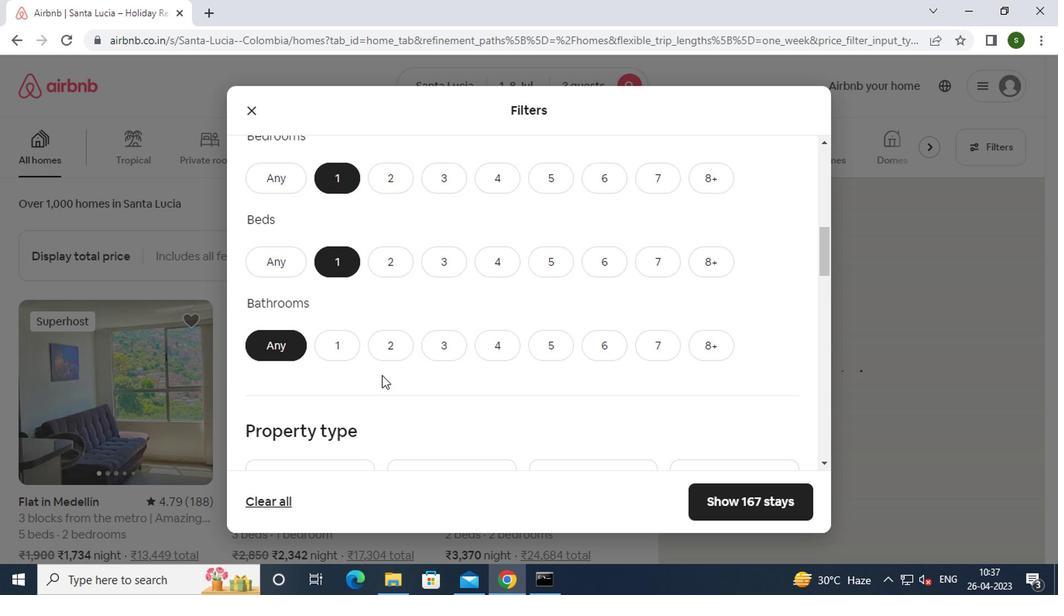 
Action: Mouse pressed left at (351, 341)
Screenshot: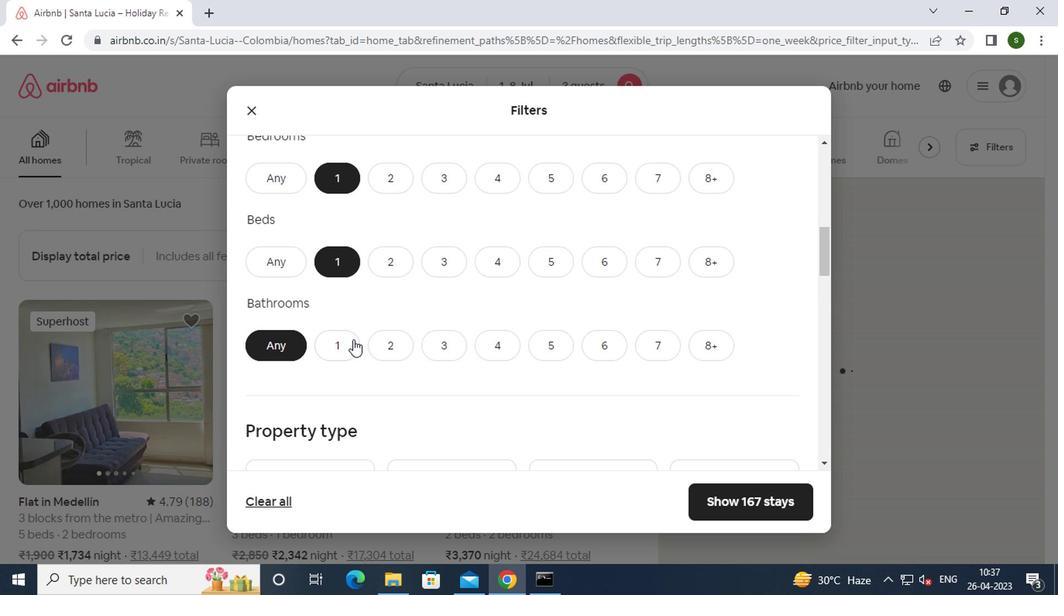 
Action: Mouse moved to (387, 329)
Screenshot: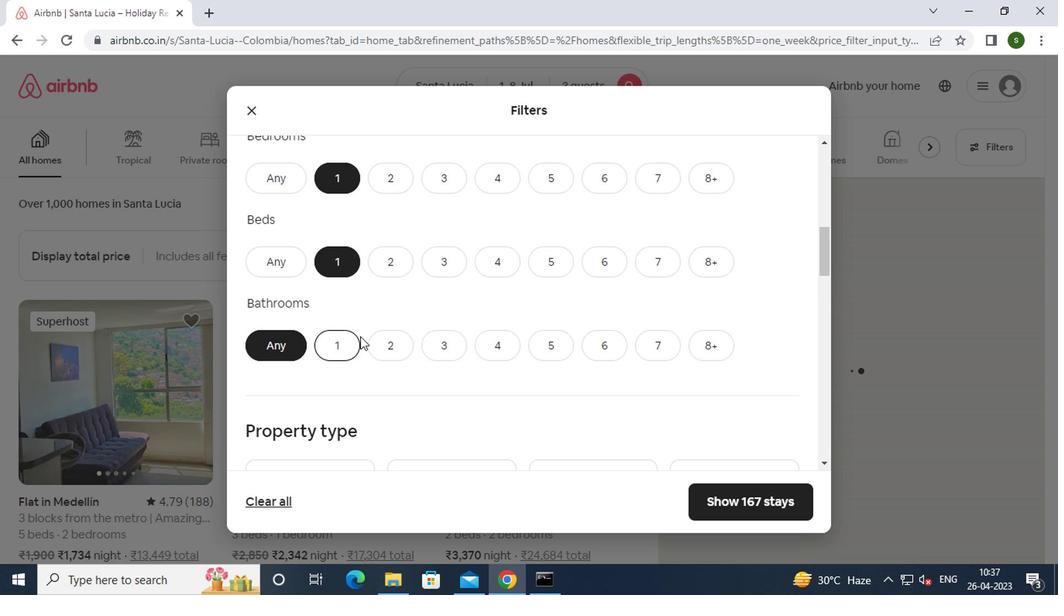 
Action: Mouse scrolled (387, 329) with delta (0, 0)
Screenshot: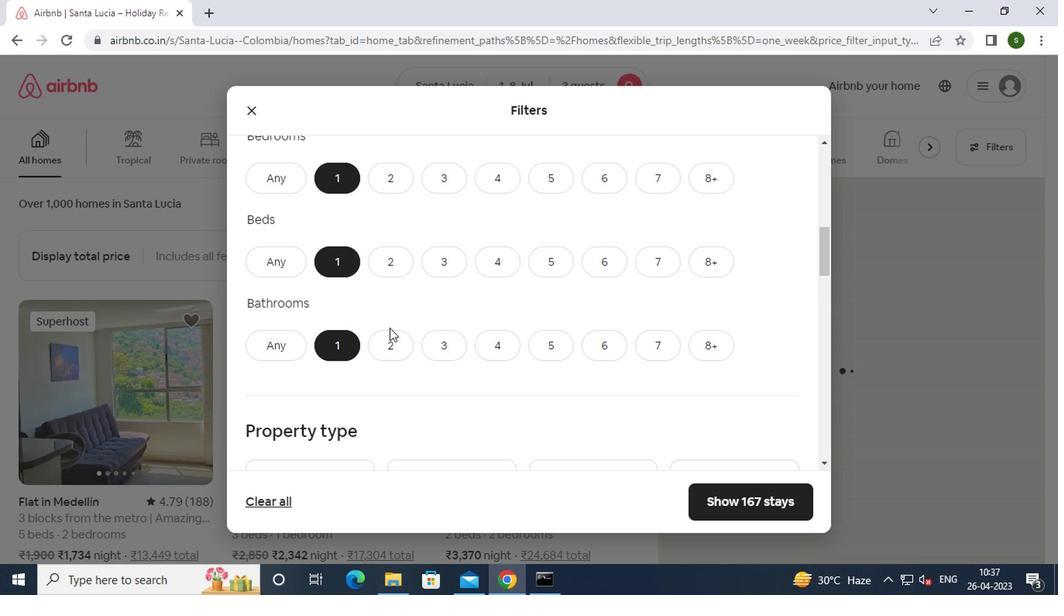 
Action: Mouse scrolled (387, 329) with delta (0, 0)
Screenshot: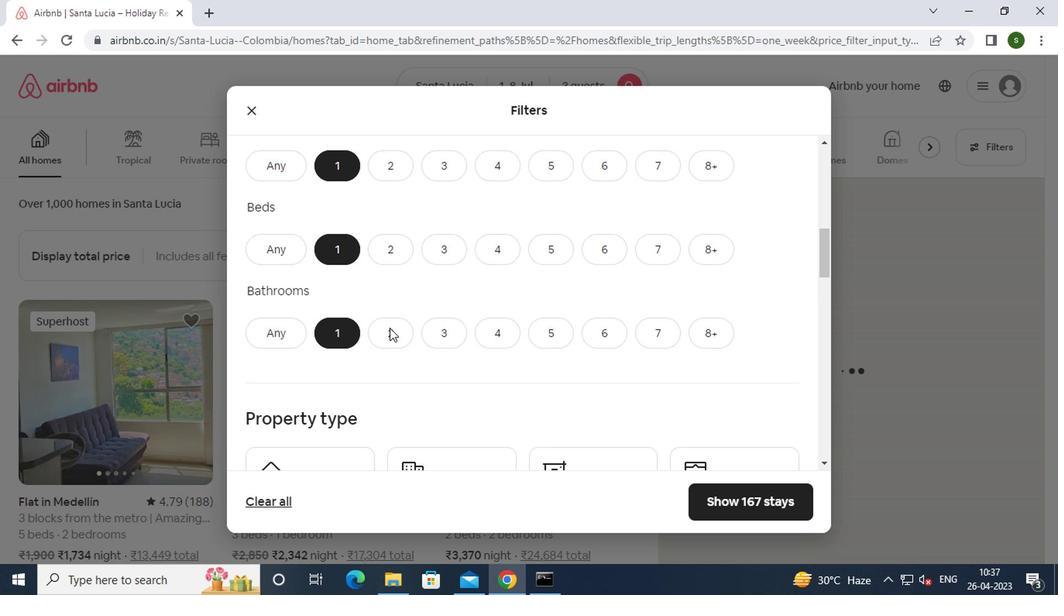 
Action: Mouse scrolled (387, 329) with delta (0, 0)
Screenshot: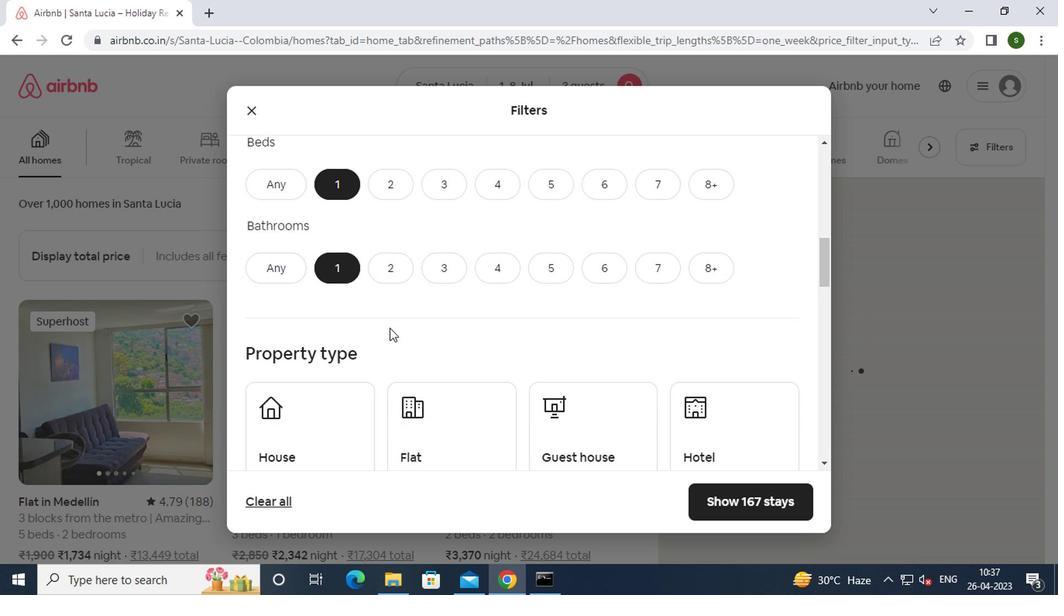 
Action: Mouse moved to (336, 309)
Screenshot: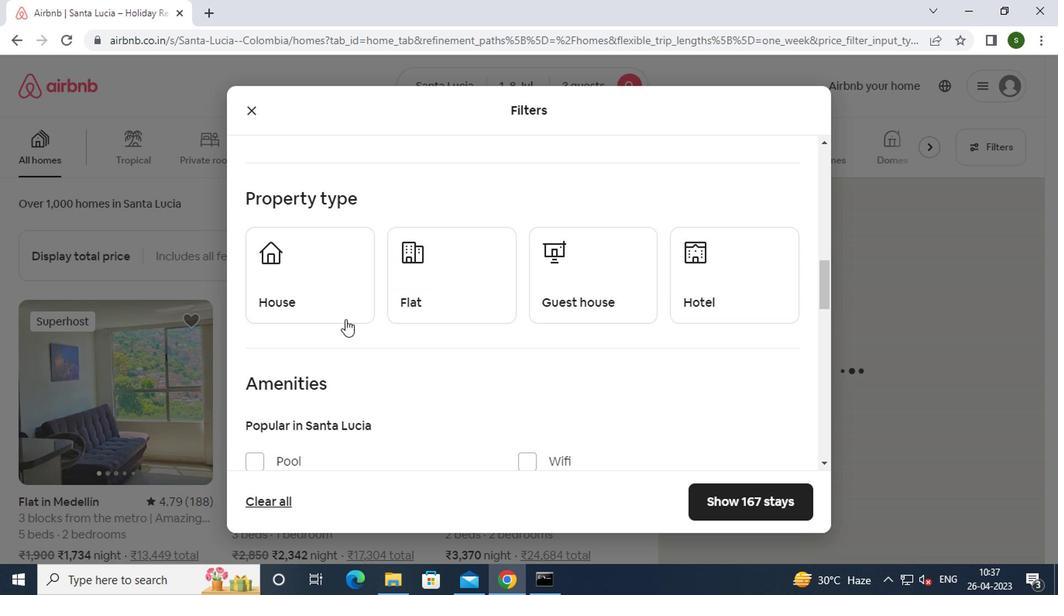 
Action: Mouse pressed left at (336, 309)
Screenshot: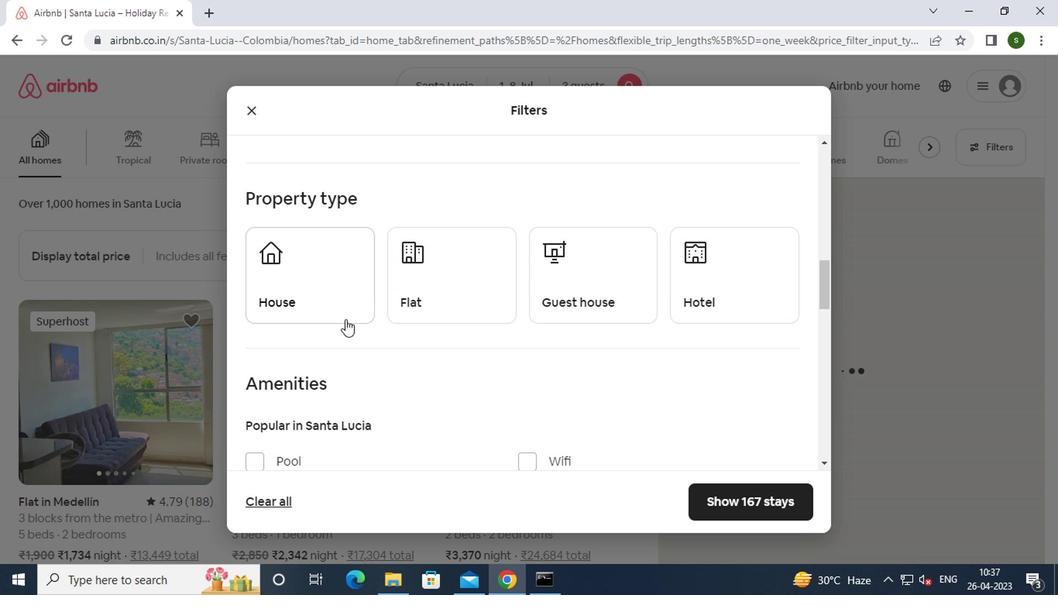 
Action: Mouse moved to (417, 287)
Screenshot: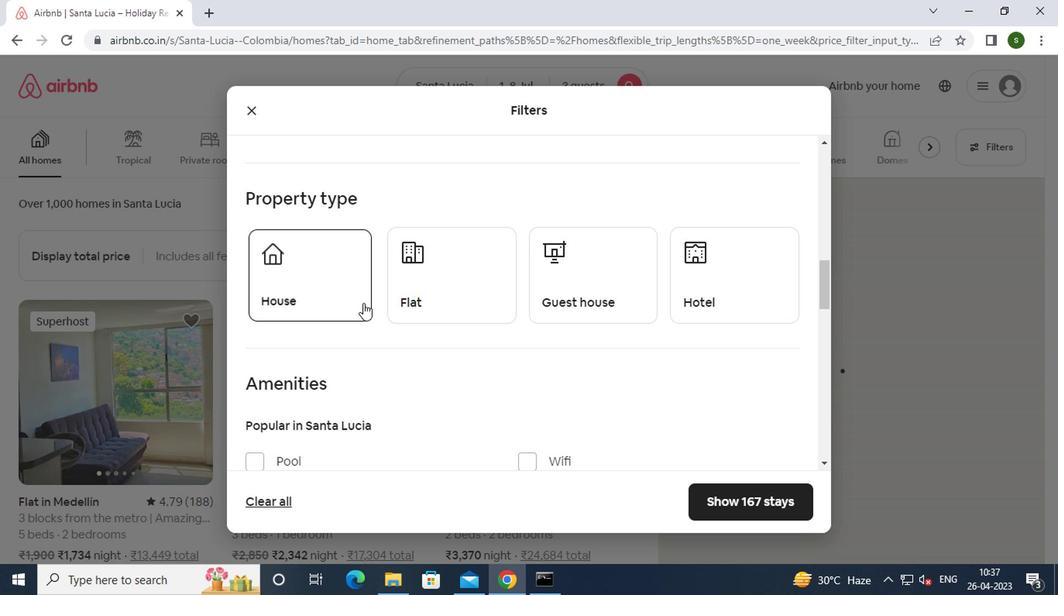 
Action: Mouse pressed left at (417, 287)
Screenshot: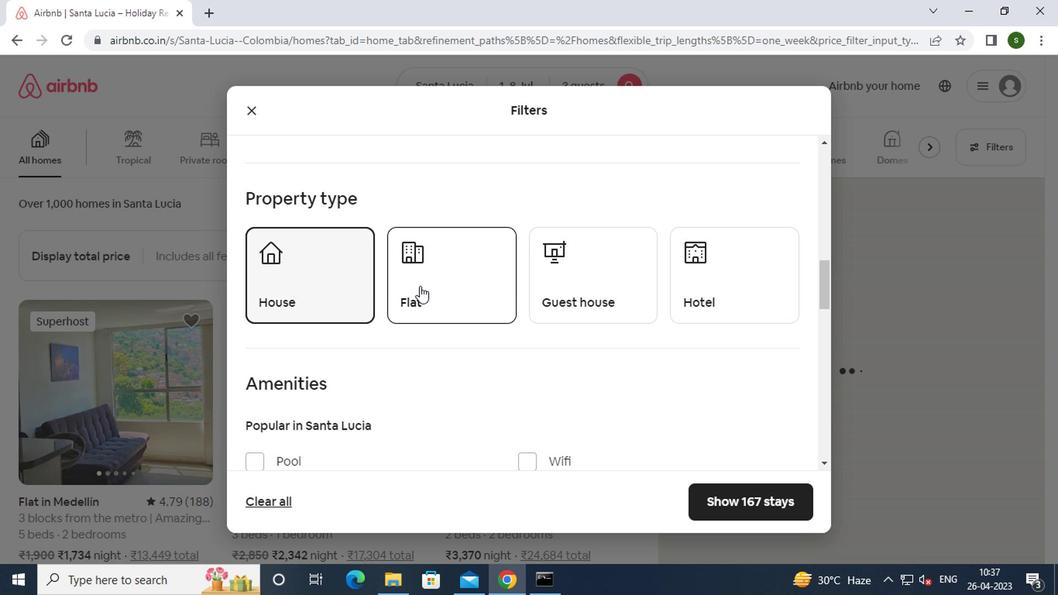 
Action: Mouse moved to (575, 283)
Screenshot: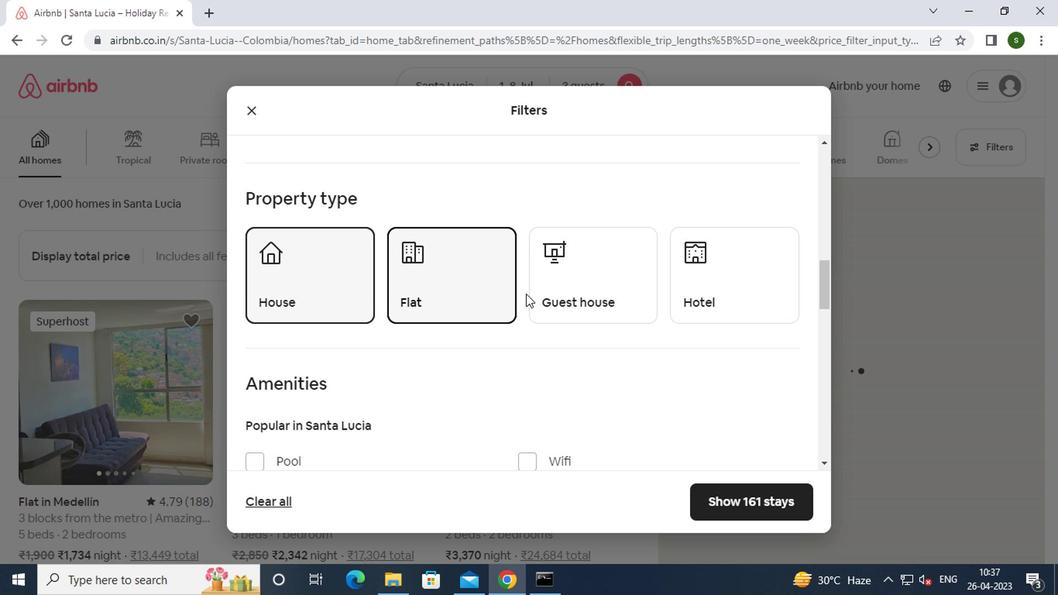 
Action: Mouse pressed left at (575, 283)
Screenshot: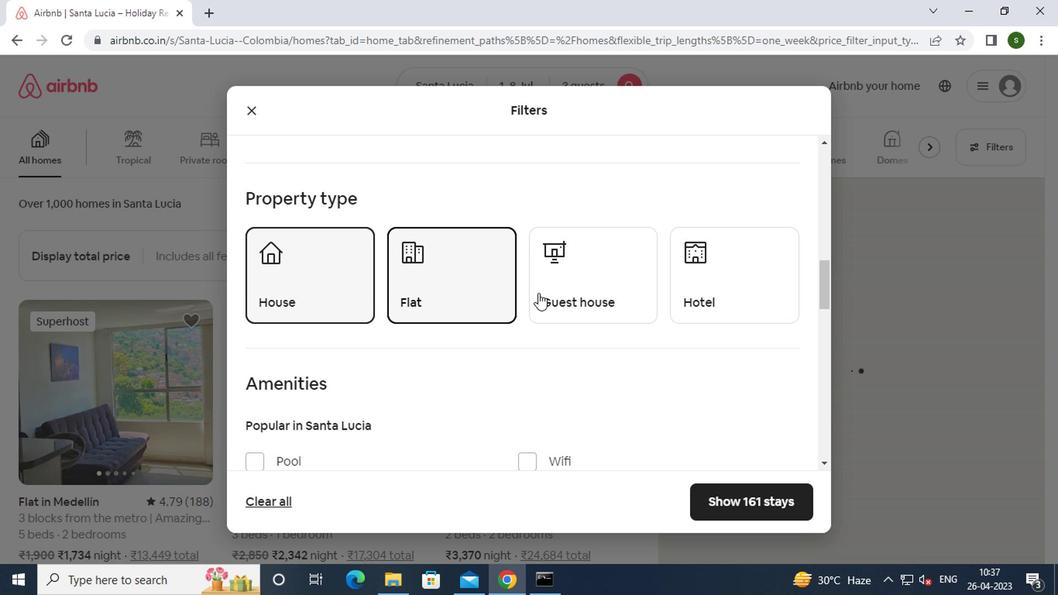 
Action: Mouse moved to (709, 277)
Screenshot: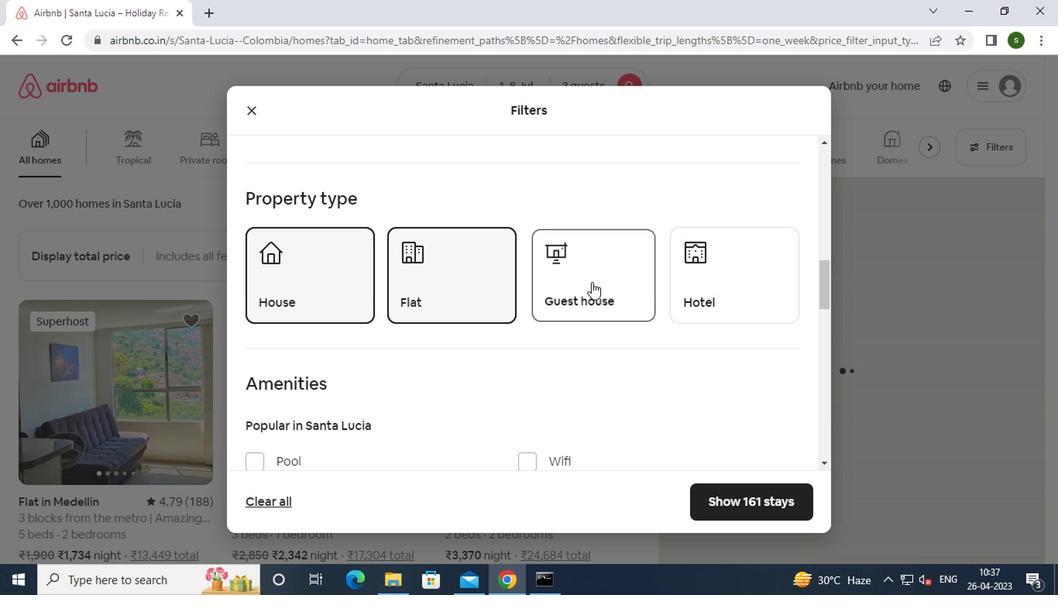 
Action: Mouse pressed left at (709, 277)
Screenshot: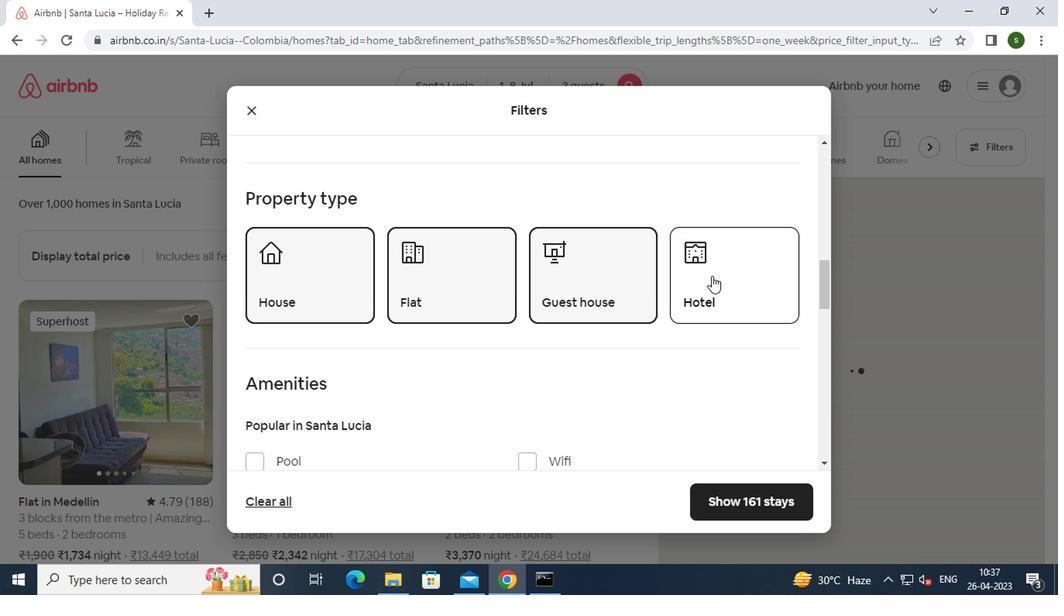 
Action: Mouse moved to (605, 305)
Screenshot: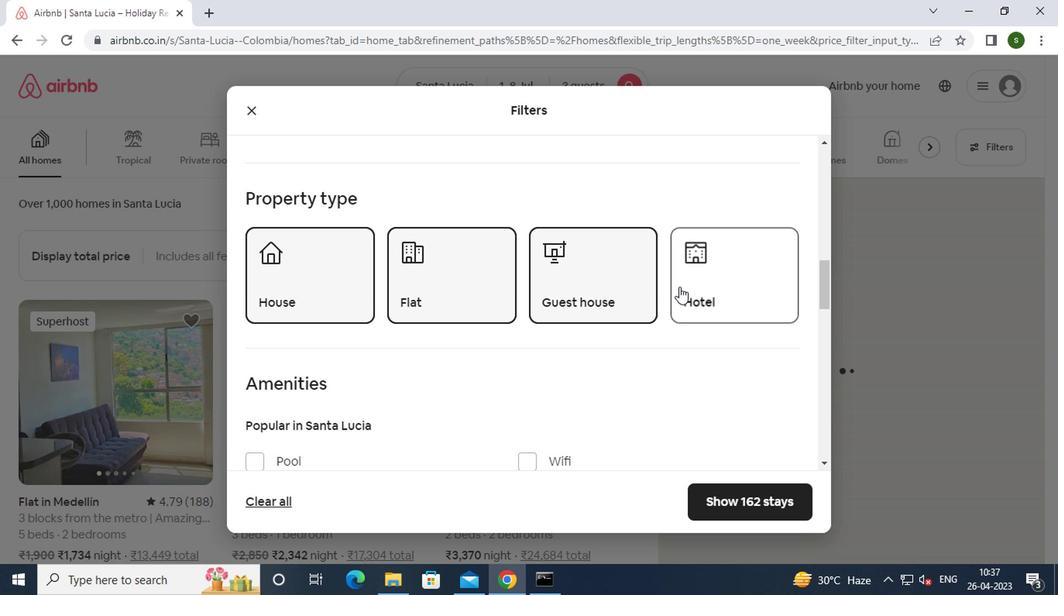 
Action: Mouse scrolled (605, 305) with delta (0, 0)
Screenshot: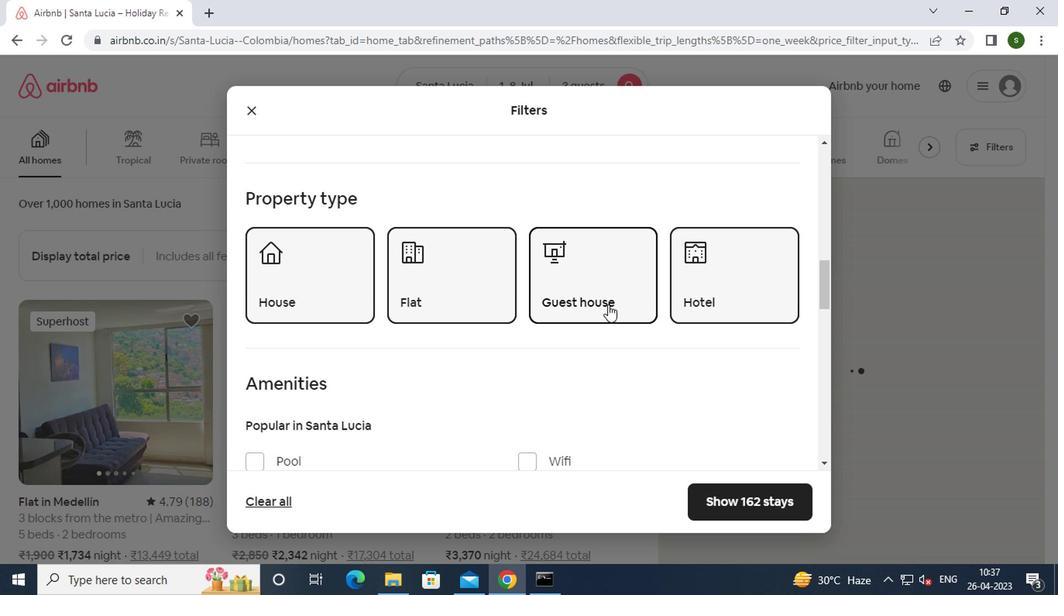 
Action: Mouse scrolled (605, 305) with delta (0, 0)
Screenshot: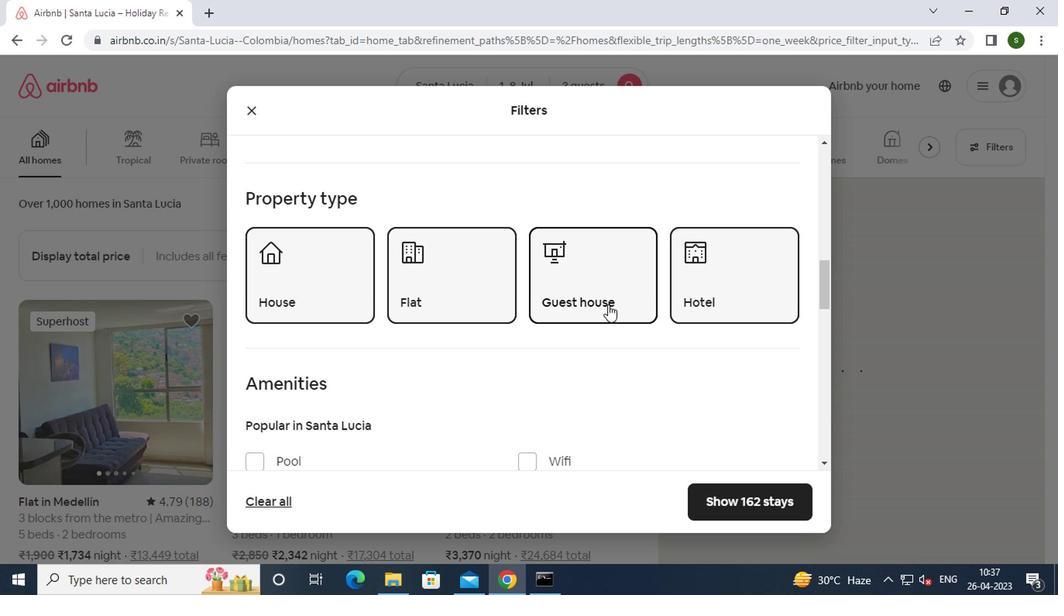 
Action: Mouse moved to (362, 381)
Screenshot: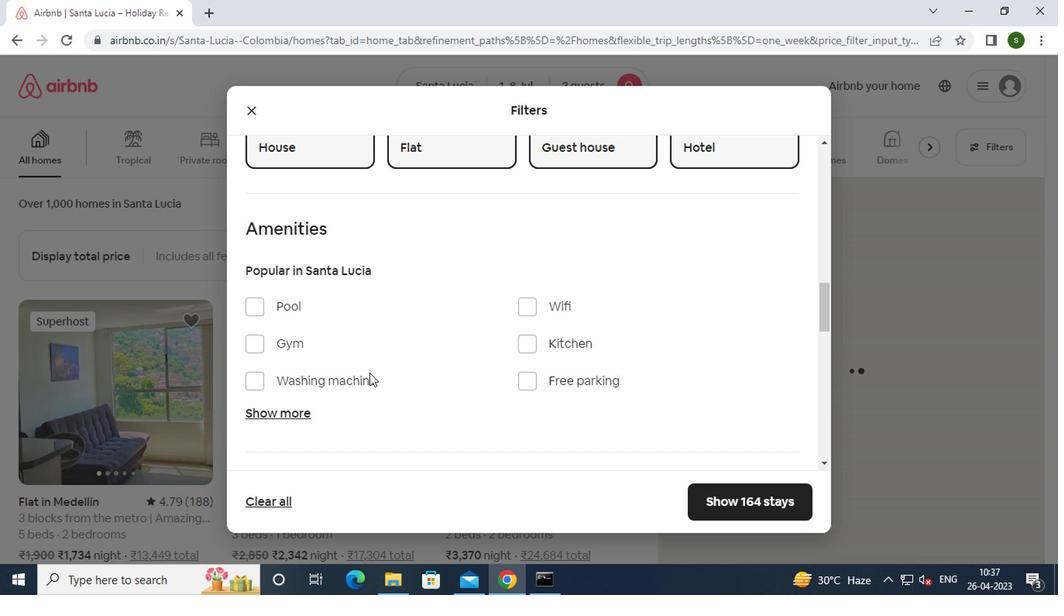 
Action: Mouse pressed left at (362, 381)
Screenshot: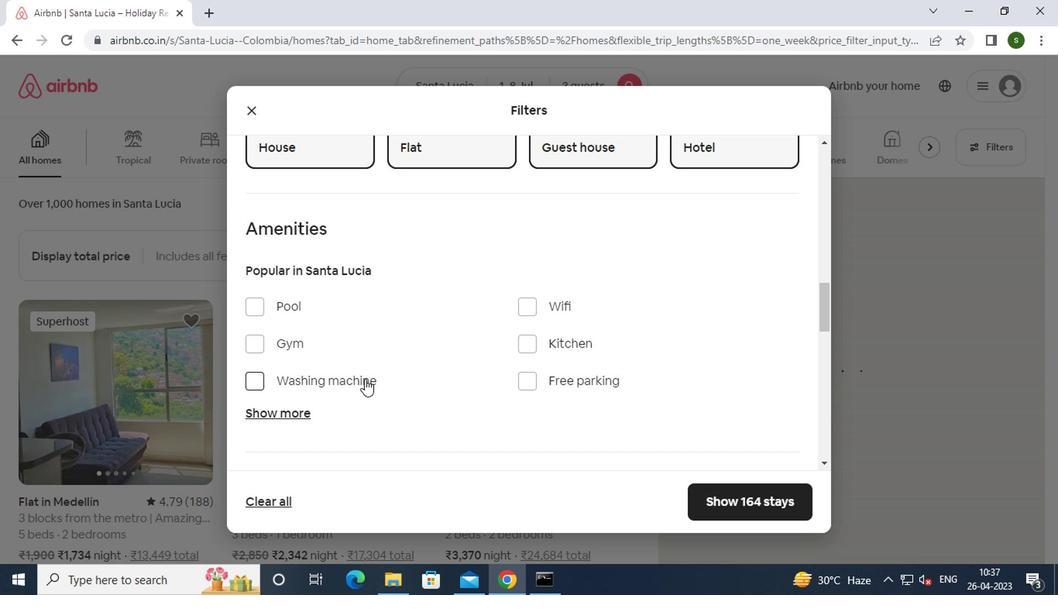 
Action: Mouse moved to (529, 345)
Screenshot: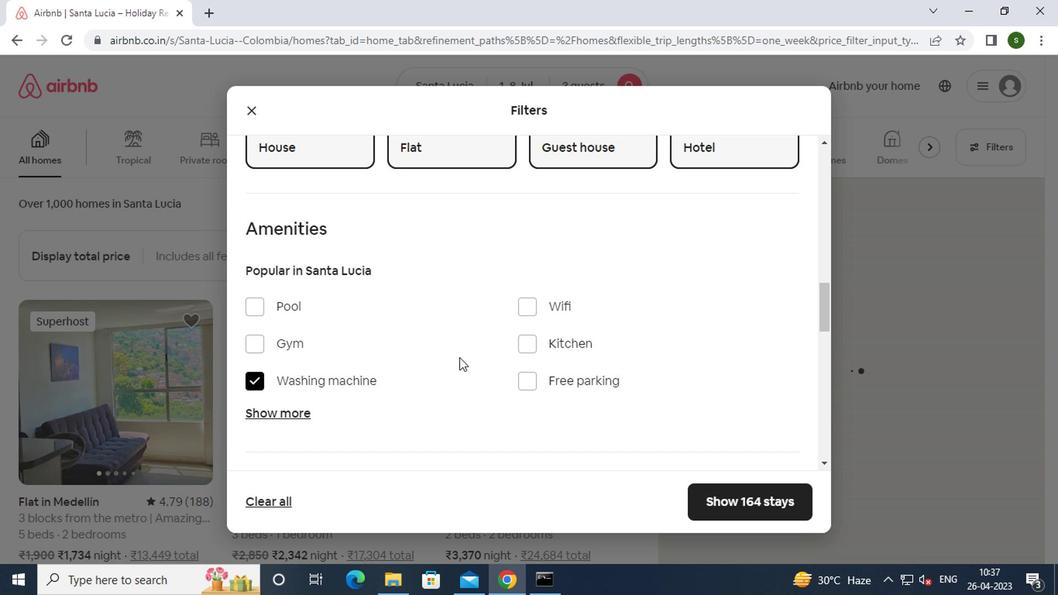 
Action: Mouse scrolled (529, 344) with delta (0, -1)
Screenshot: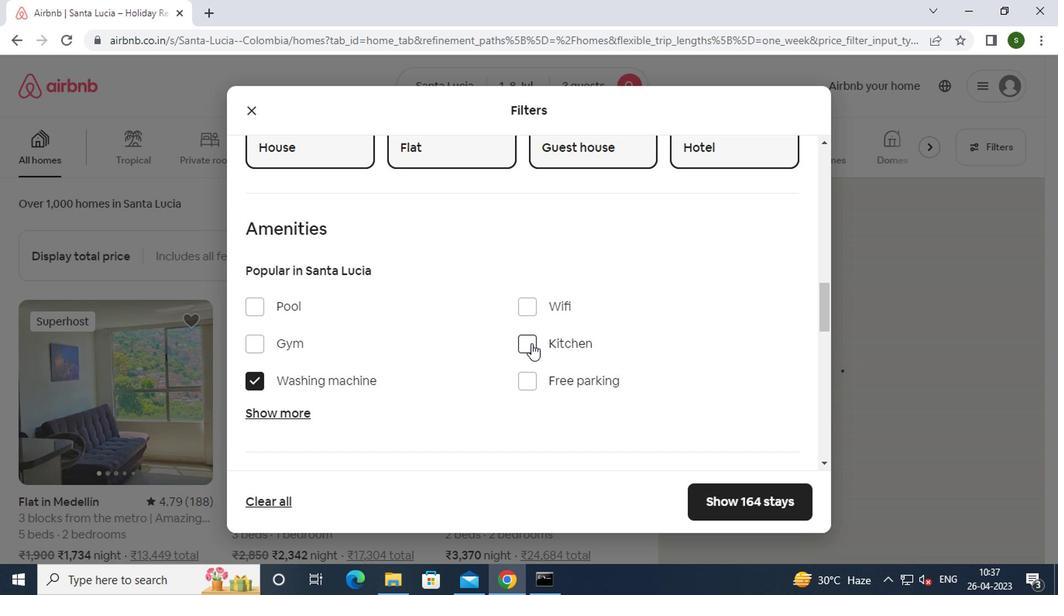 
Action: Mouse scrolled (529, 344) with delta (0, -1)
Screenshot: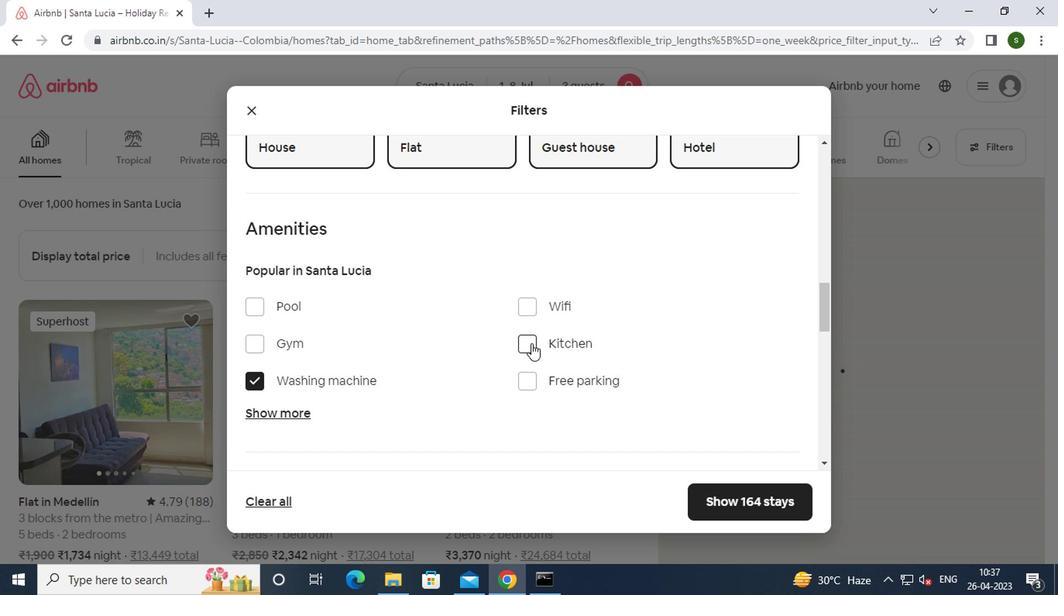 
Action: Mouse scrolled (529, 344) with delta (0, -1)
Screenshot: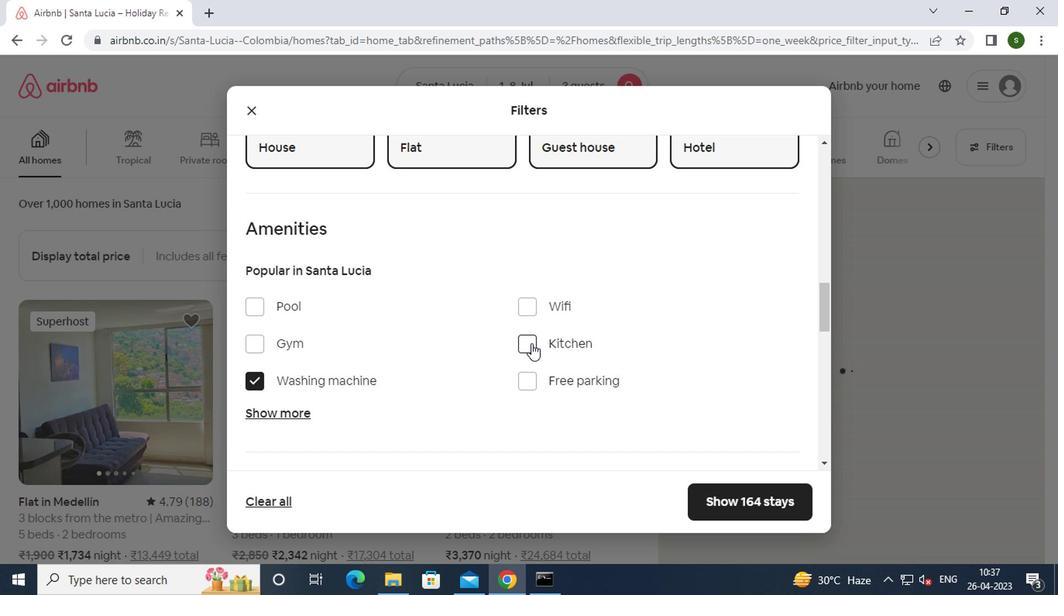 
Action: Mouse scrolled (529, 344) with delta (0, -1)
Screenshot: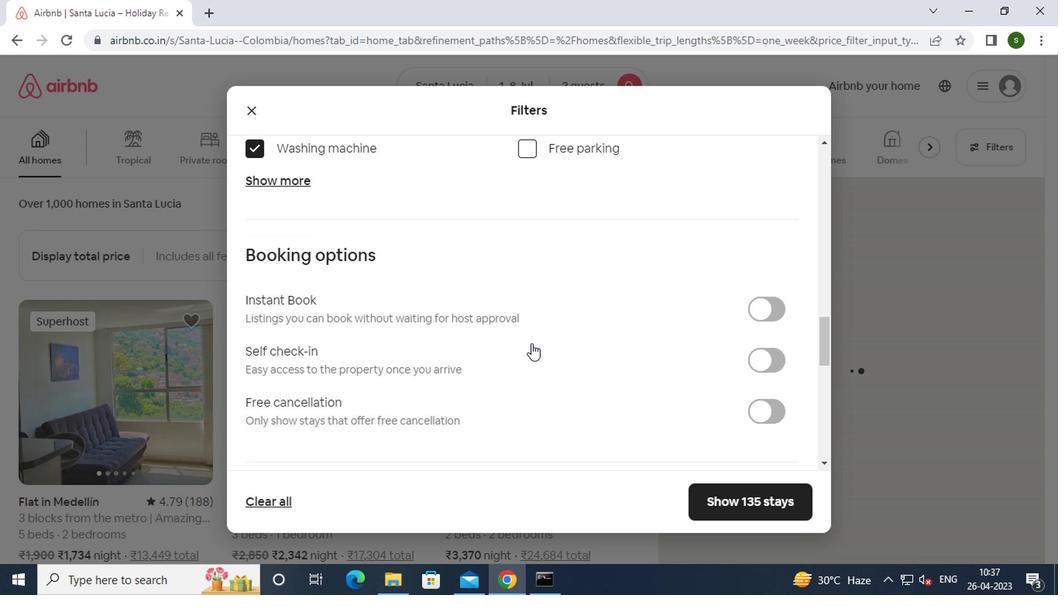 
Action: Mouse scrolled (529, 344) with delta (0, -1)
Screenshot: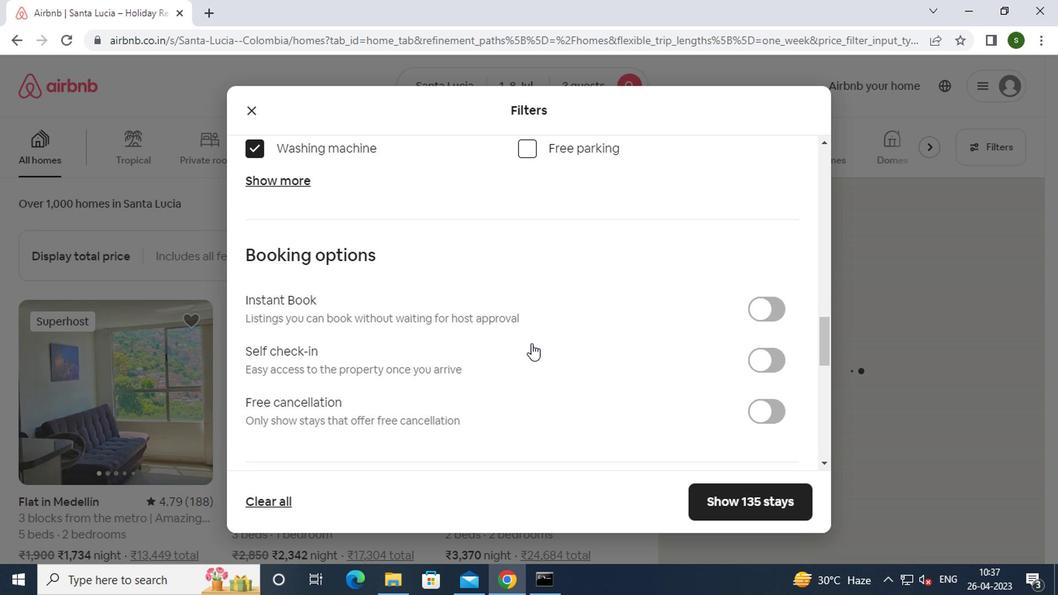 
Action: Mouse moved to (755, 209)
Screenshot: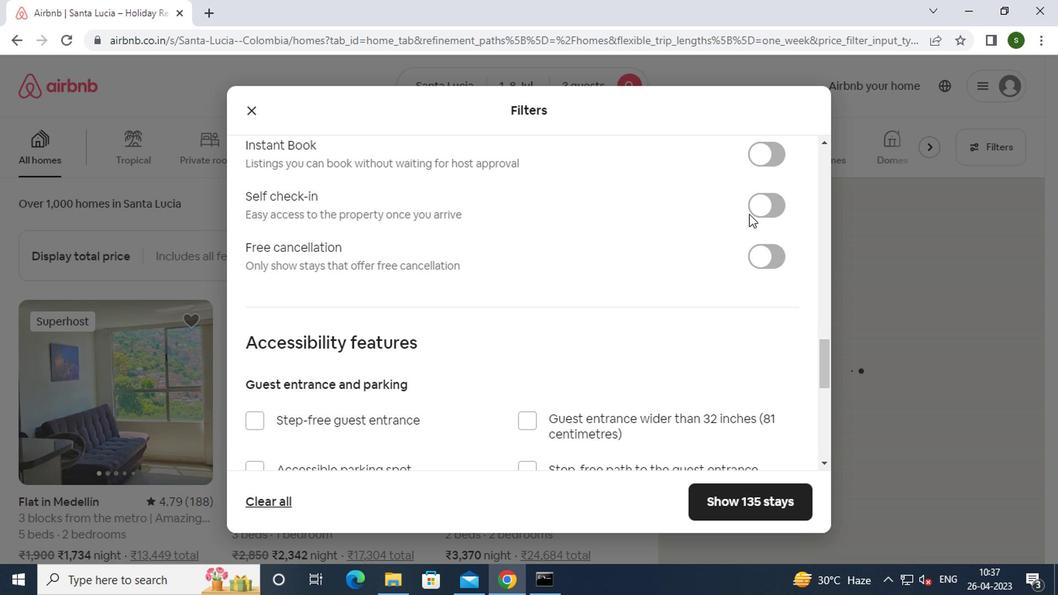 
Action: Mouse pressed left at (755, 209)
Screenshot: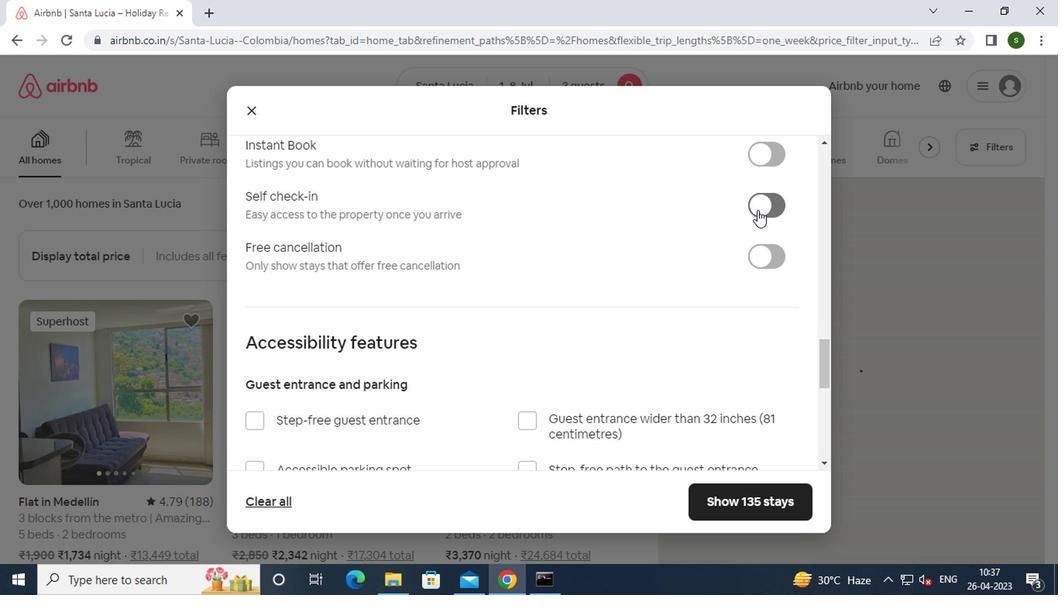 
Action: Mouse moved to (580, 253)
Screenshot: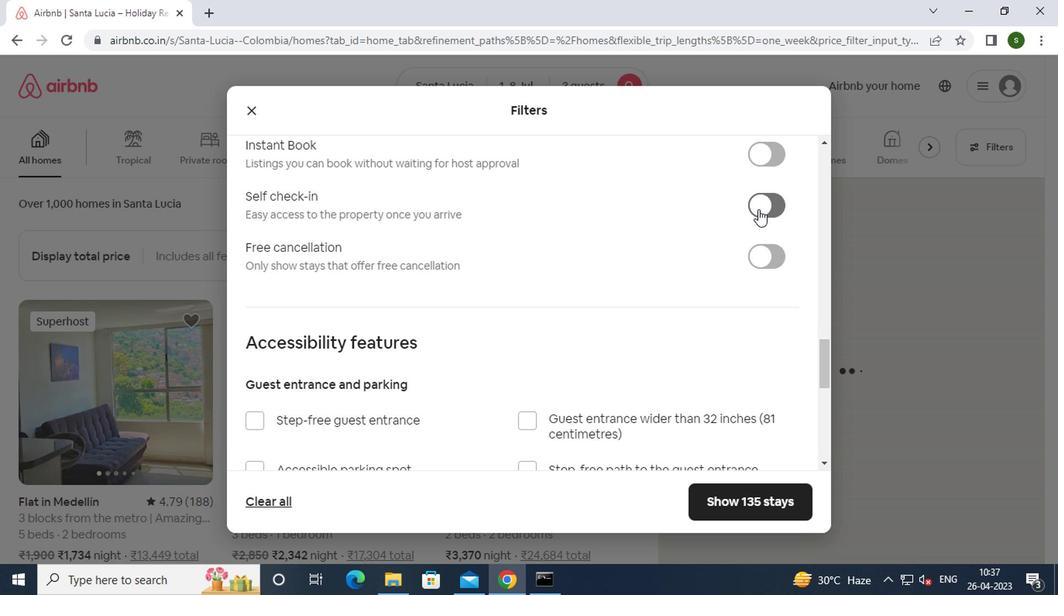 
Action: Mouse scrolled (580, 252) with delta (0, -1)
Screenshot: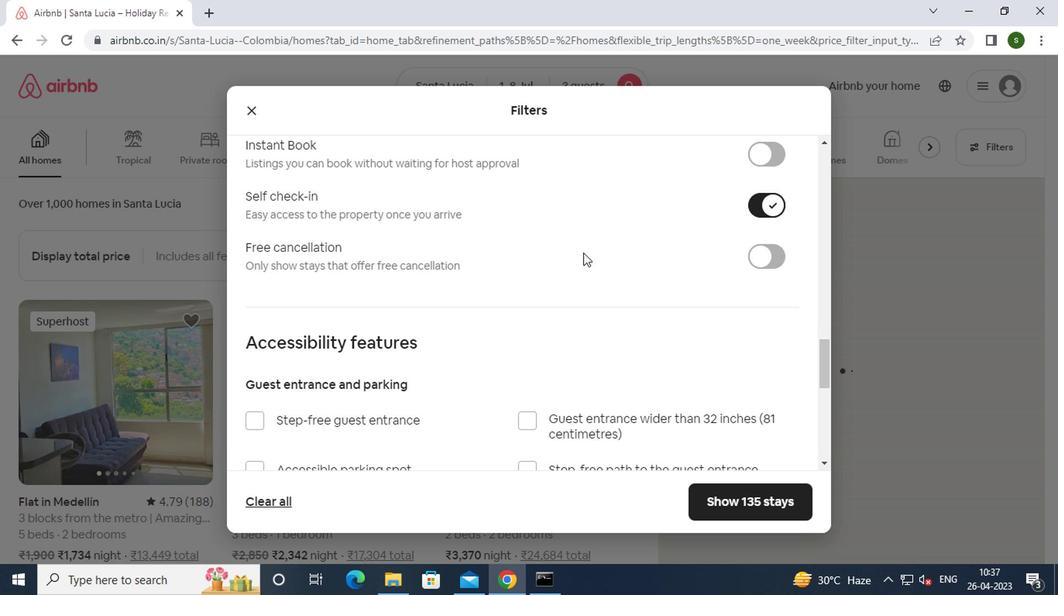 
Action: Mouse scrolled (580, 252) with delta (0, -1)
Screenshot: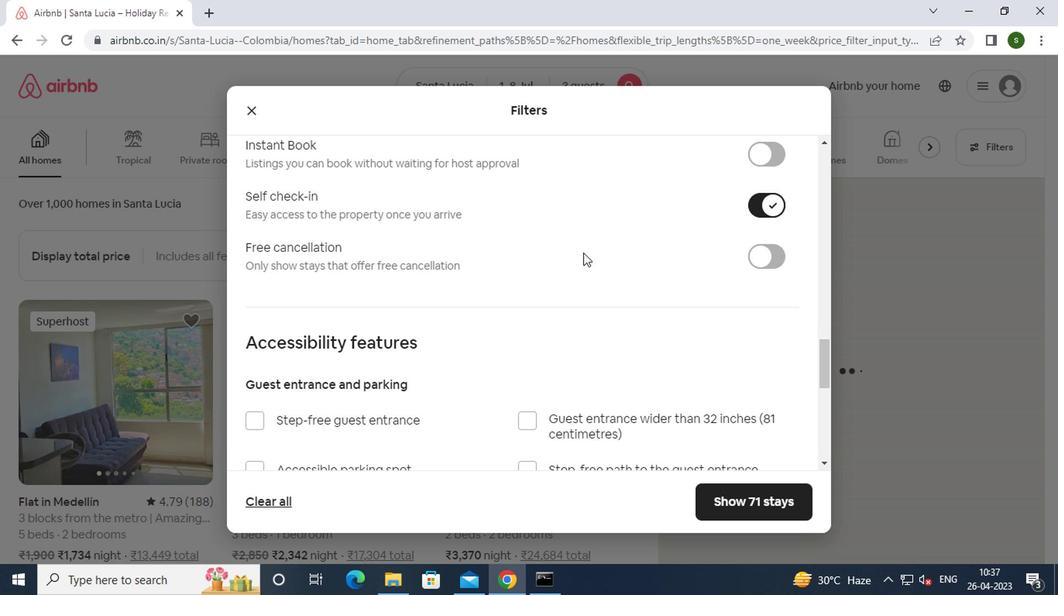 
Action: Mouse scrolled (580, 252) with delta (0, -1)
Screenshot: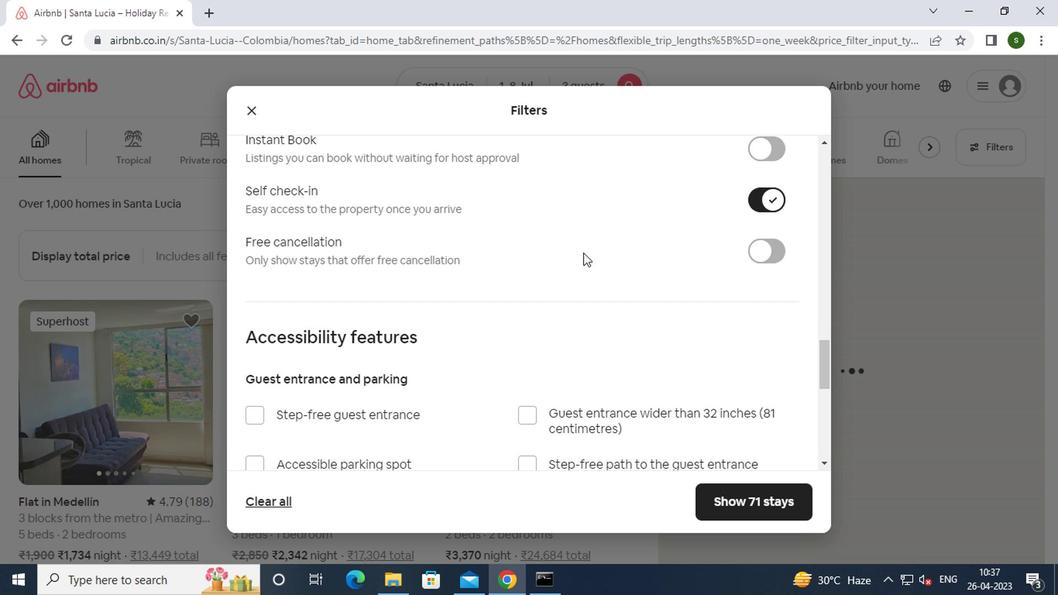 
Action: Mouse scrolled (580, 252) with delta (0, -1)
Screenshot: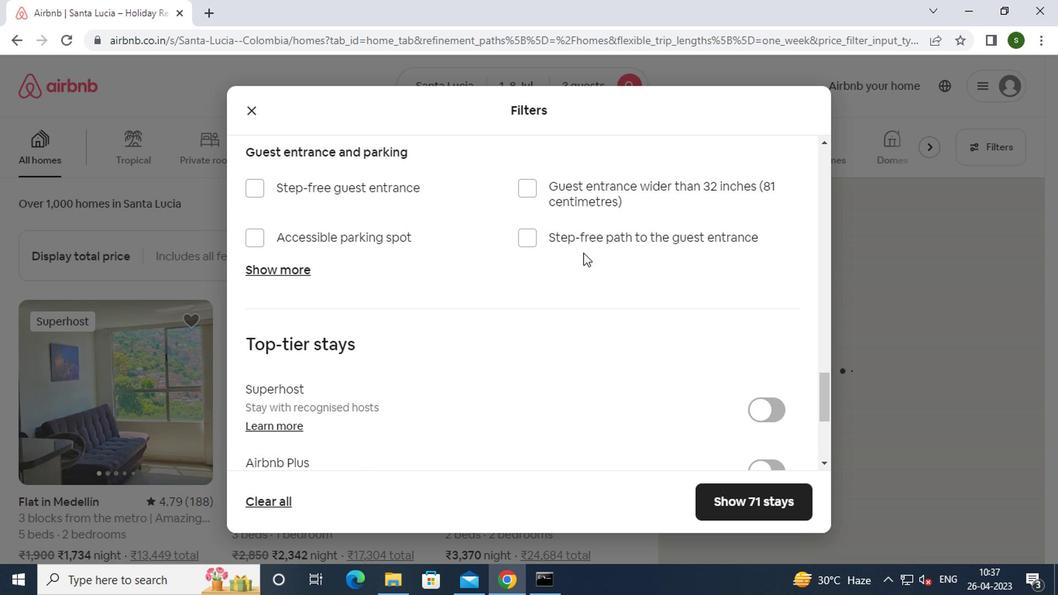 
Action: Mouse scrolled (580, 252) with delta (0, -1)
Screenshot: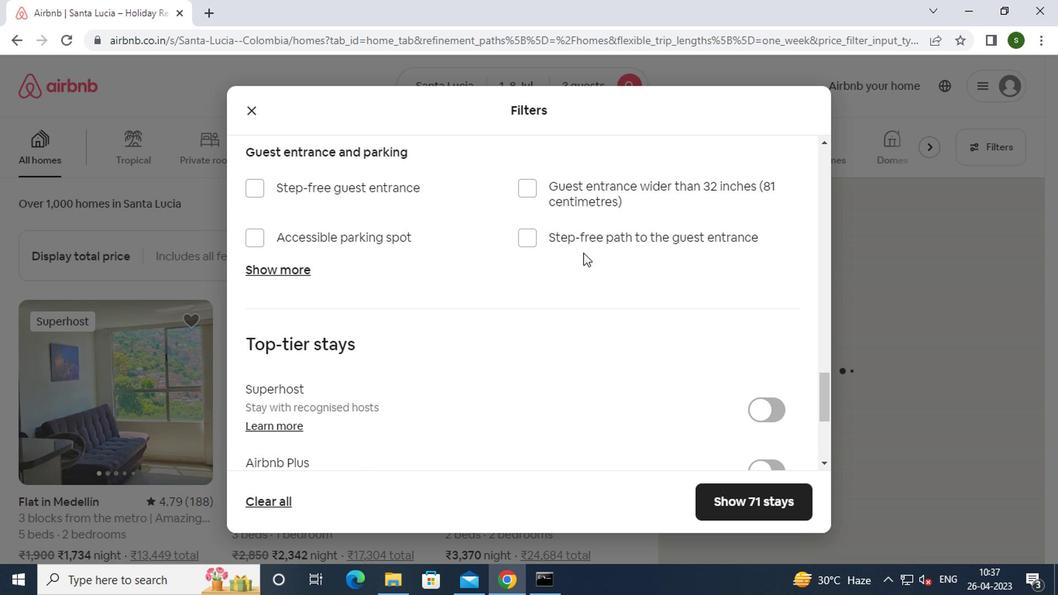
Action: Mouse scrolled (580, 252) with delta (0, -1)
Screenshot: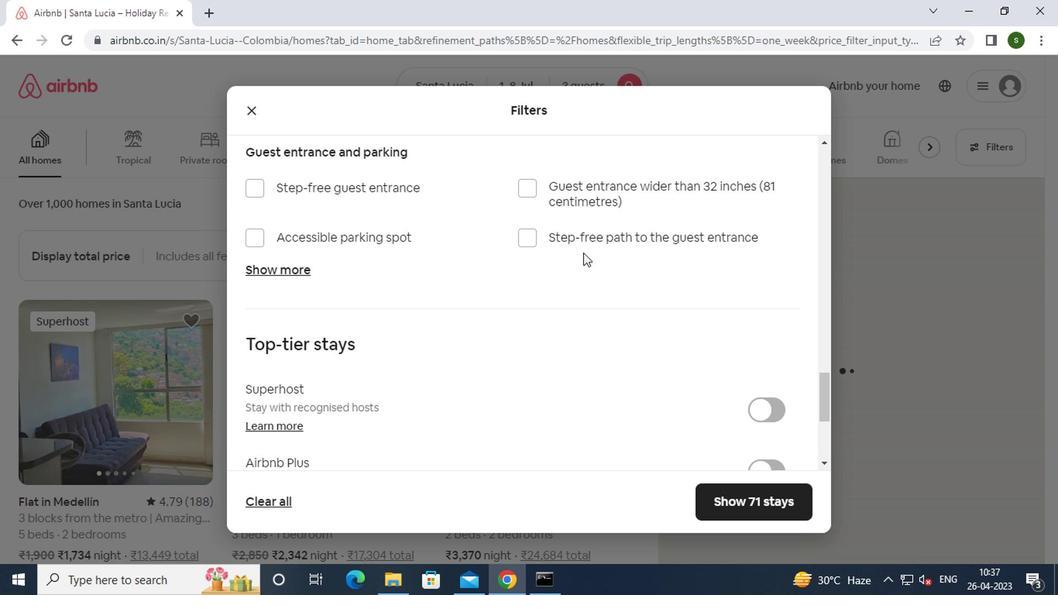 
Action: Mouse scrolled (580, 252) with delta (0, -1)
Screenshot: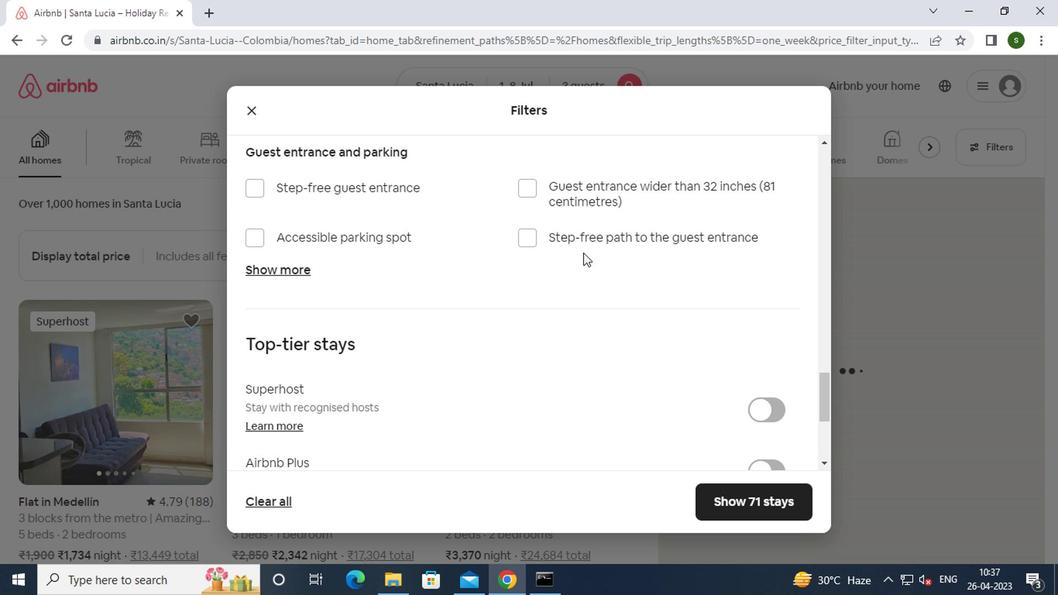 
Action: Mouse scrolled (580, 252) with delta (0, -1)
Screenshot: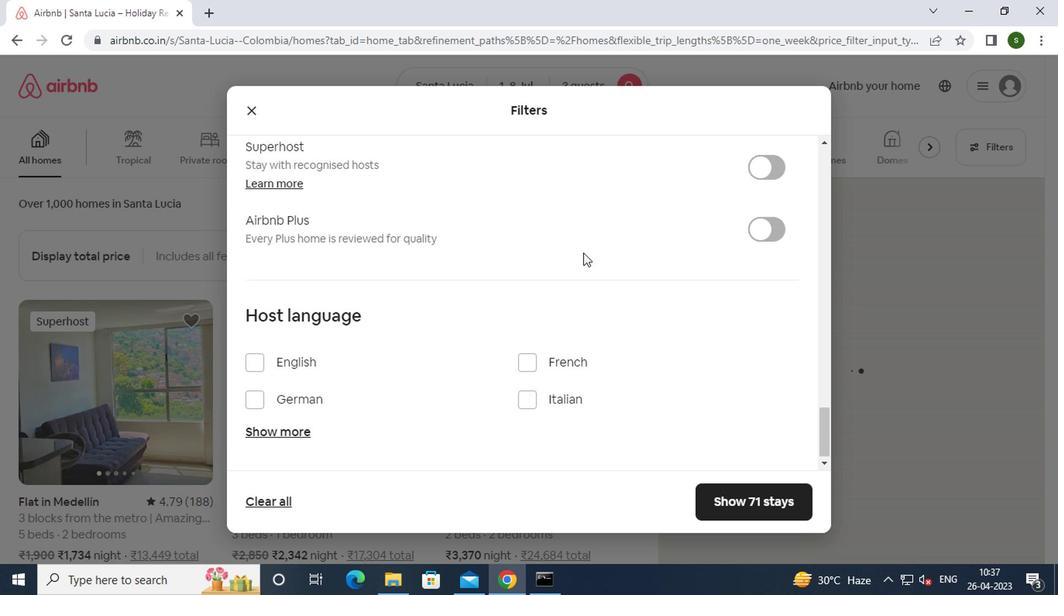 
Action: Mouse scrolled (580, 252) with delta (0, -1)
Screenshot: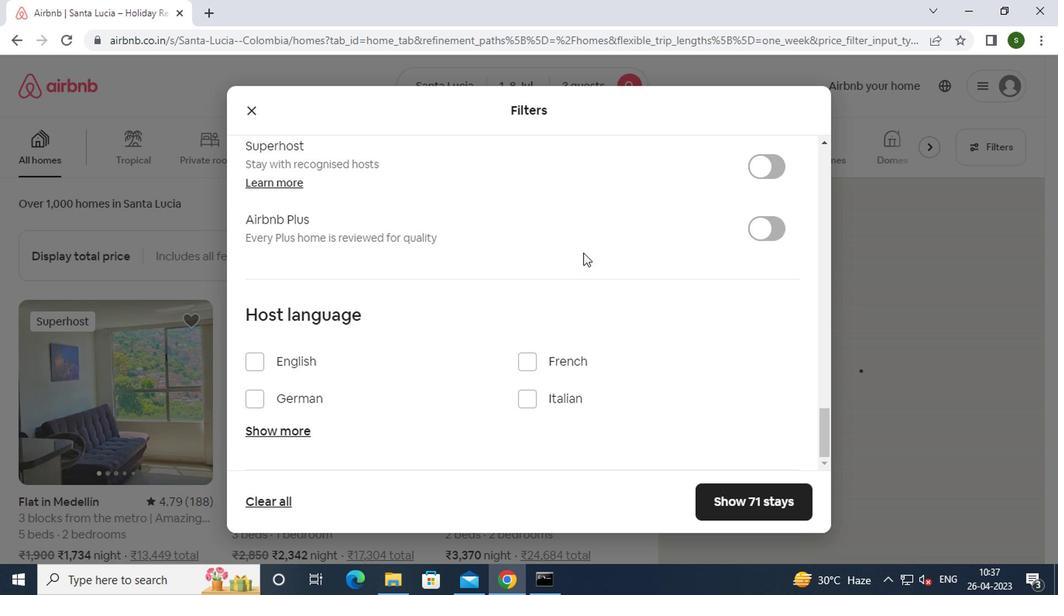 
Action: Mouse moved to (303, 362)
Screenshot: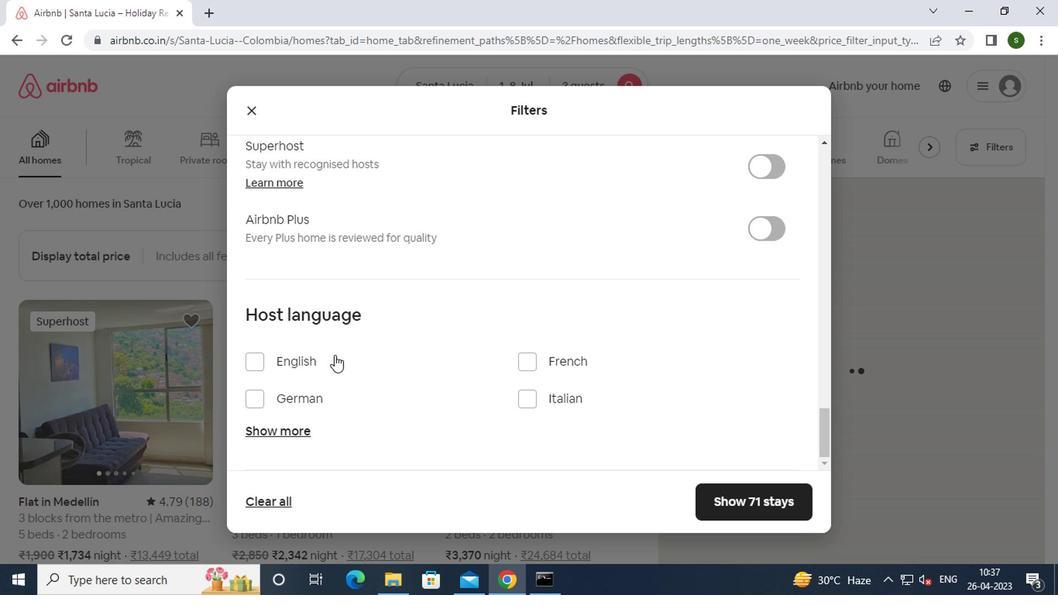 
Action: Mouse pressed left at (303, 362)
Screenshot: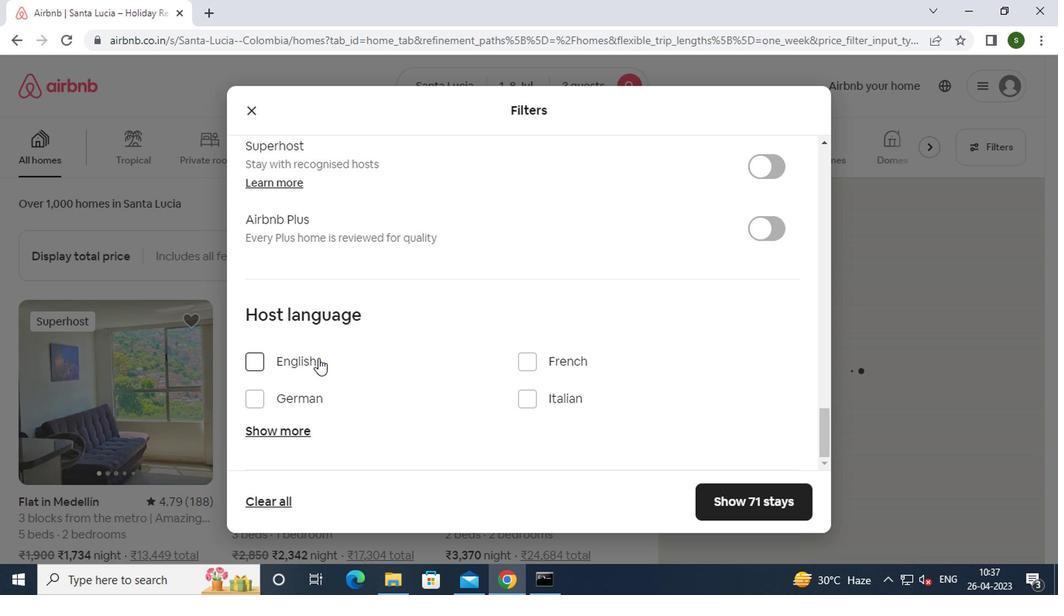 
Action: Mouse moved to (725, 497)
Screenshot: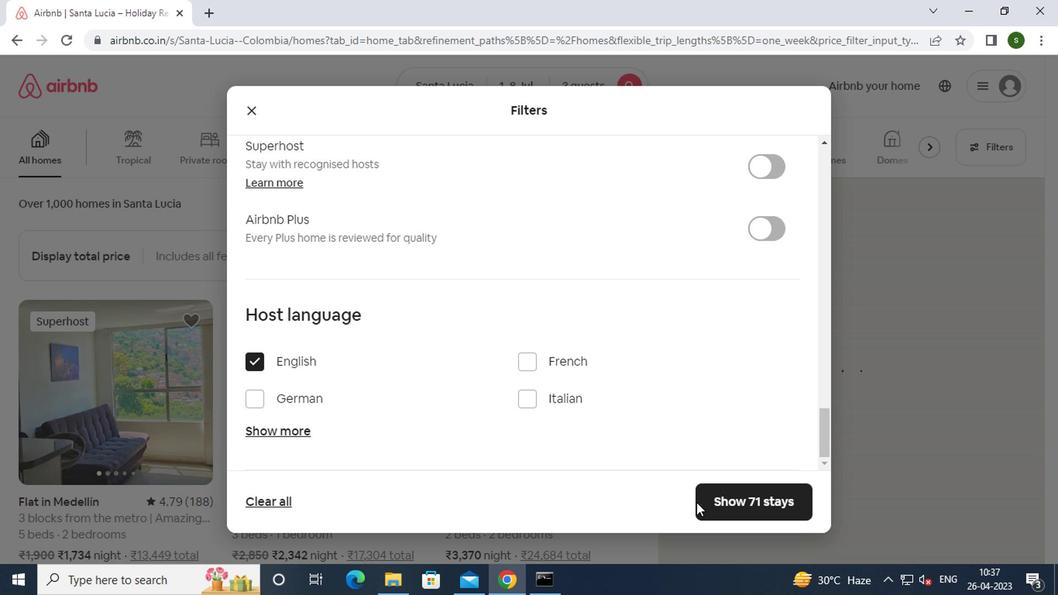 
Action: Mouse pressed left at (725, 497)
Screenshot: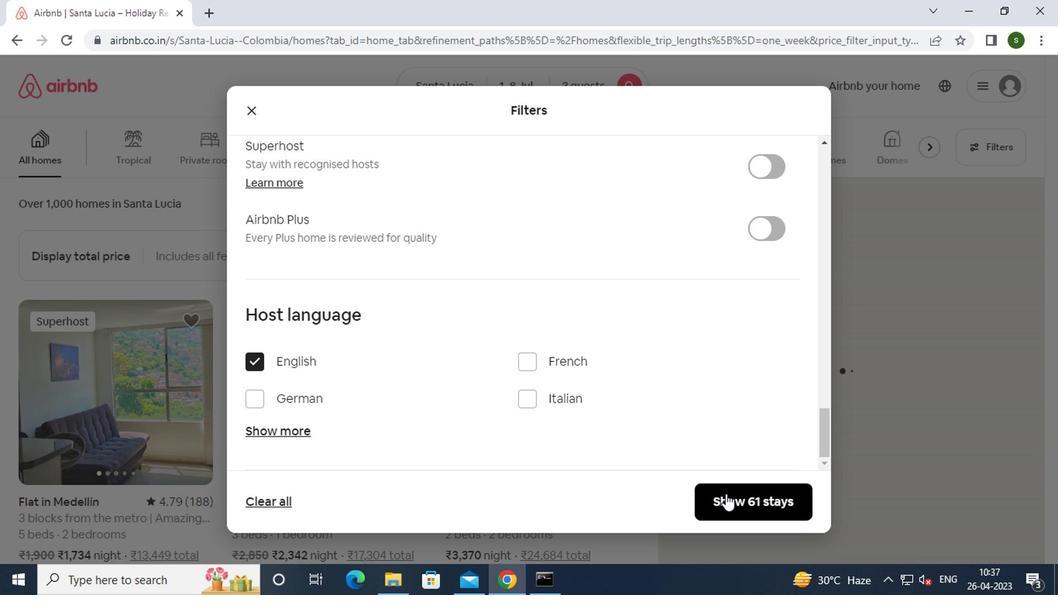 
Action: Mouse moved to (575, 416)
Screenshot: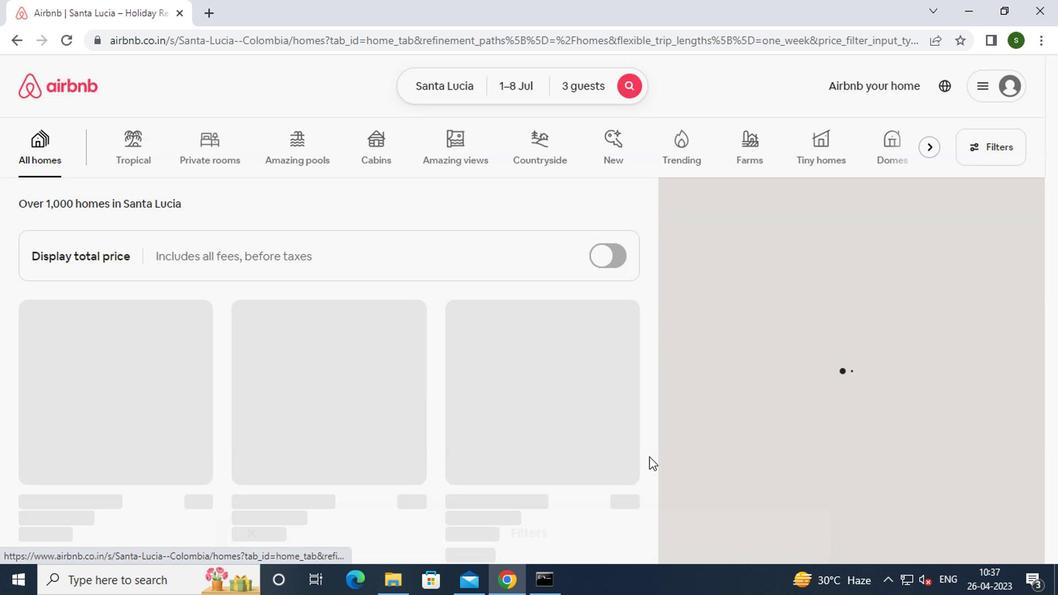 
